 Task: Research Airbnb accommodation in Vereshchagino, Russia from 6th December, 2023 to 10th December, 2023 for 1 adult. Place can be private room with 1  bedroom having 1 bed and 1 bathroom. Property type can be hotel.
Action: Mouse moved to (535, 131)
Screenshot: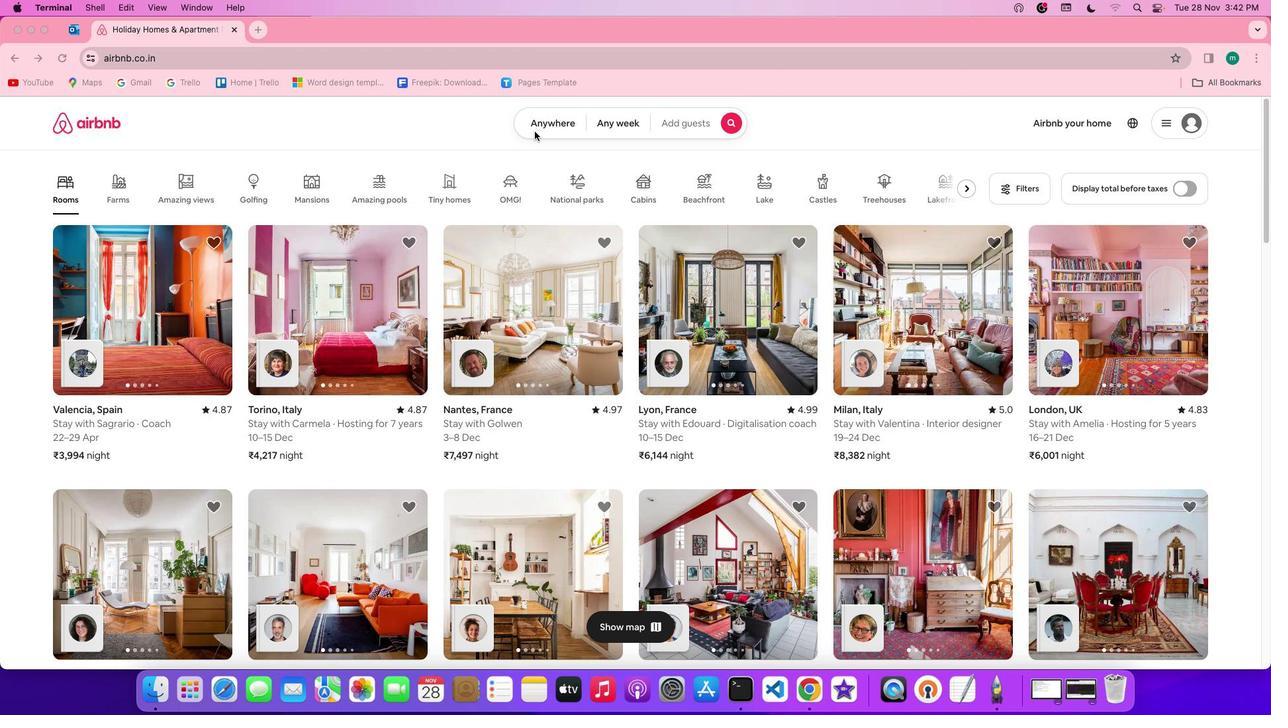 
Action: Mouse pressed left at (535, 131)
Screenshot: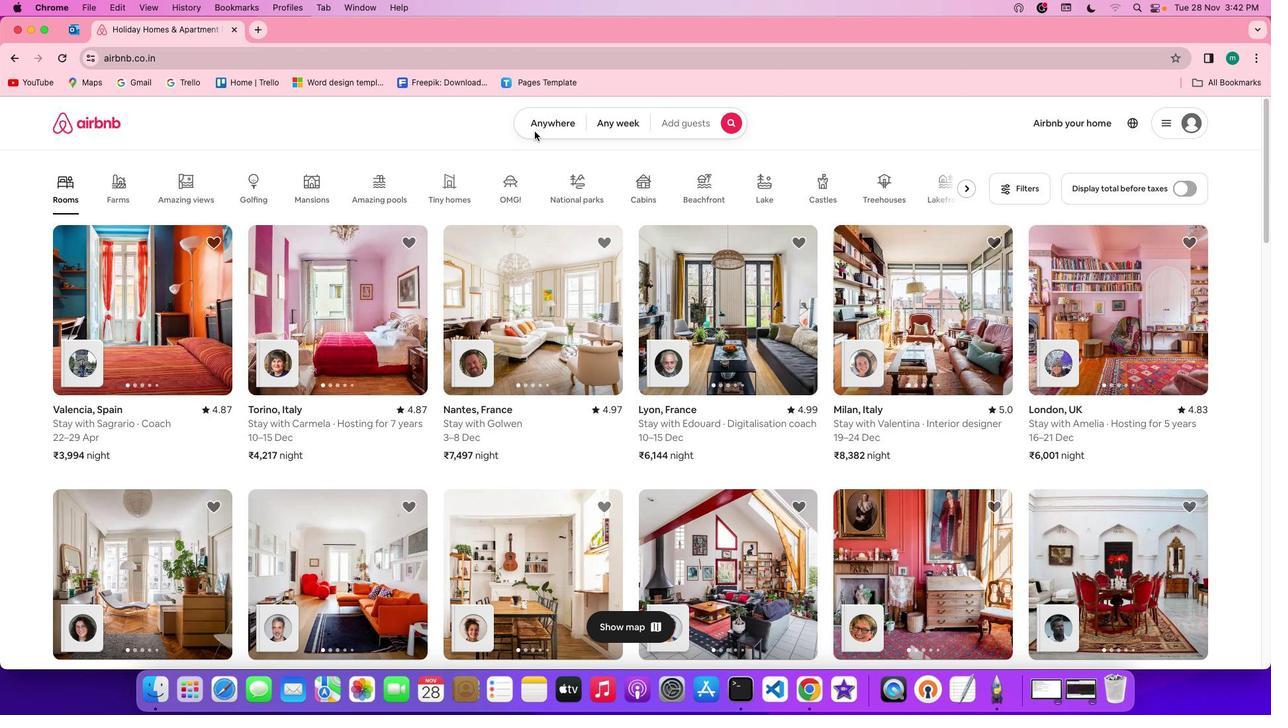 
Action: Mouse pressed left at (535, 131)
Screenshot: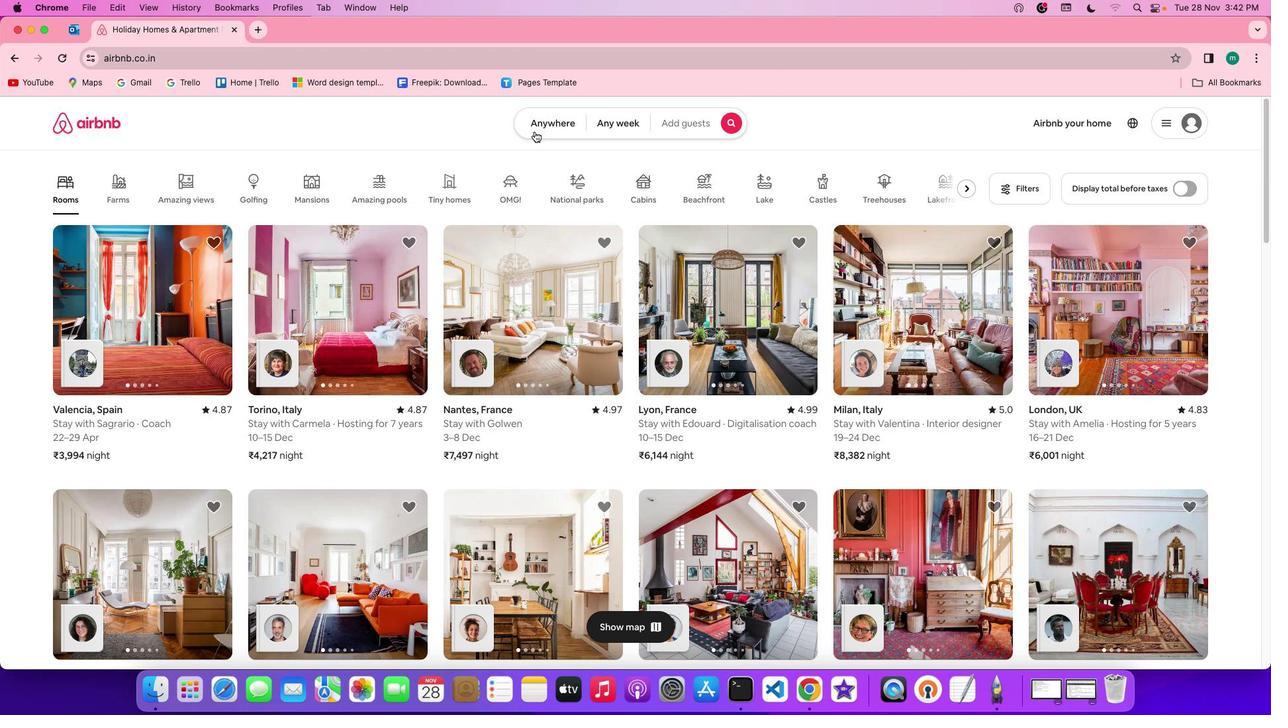 
Action: Mouse moved to (476, 182)
Screenshot: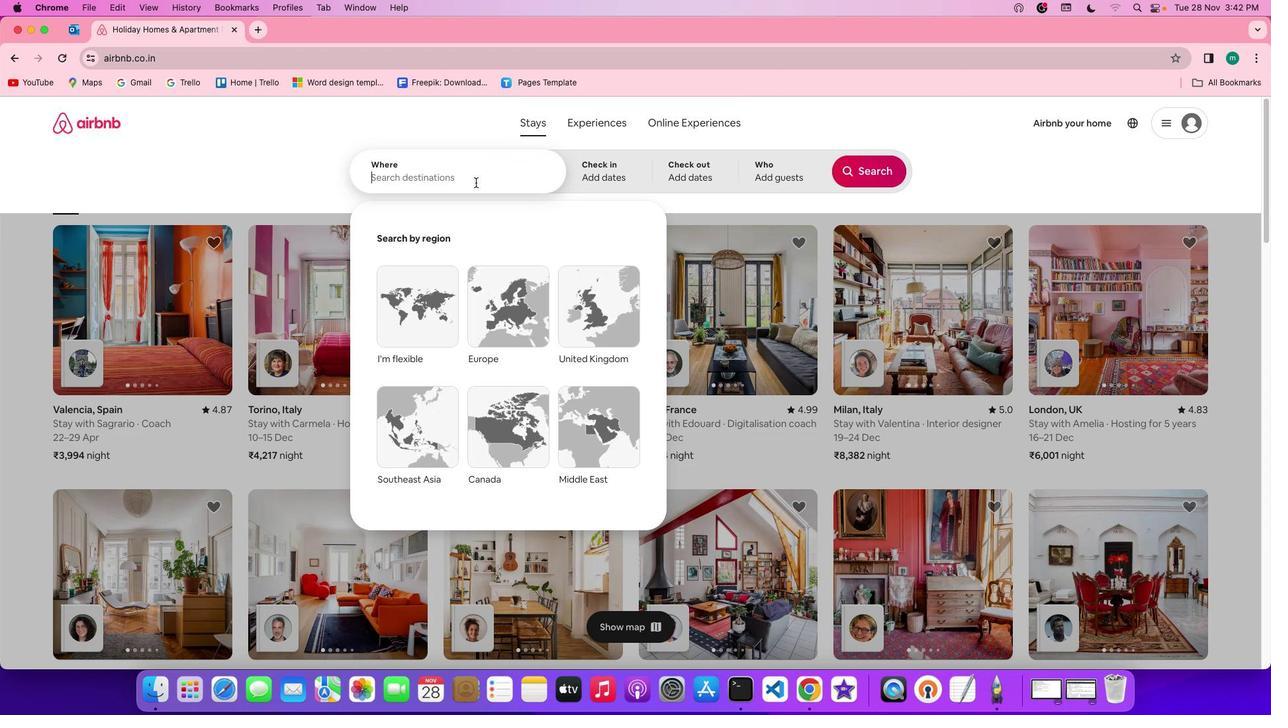 
Action: Mouse pressed left at (476, 182)
Screenshot: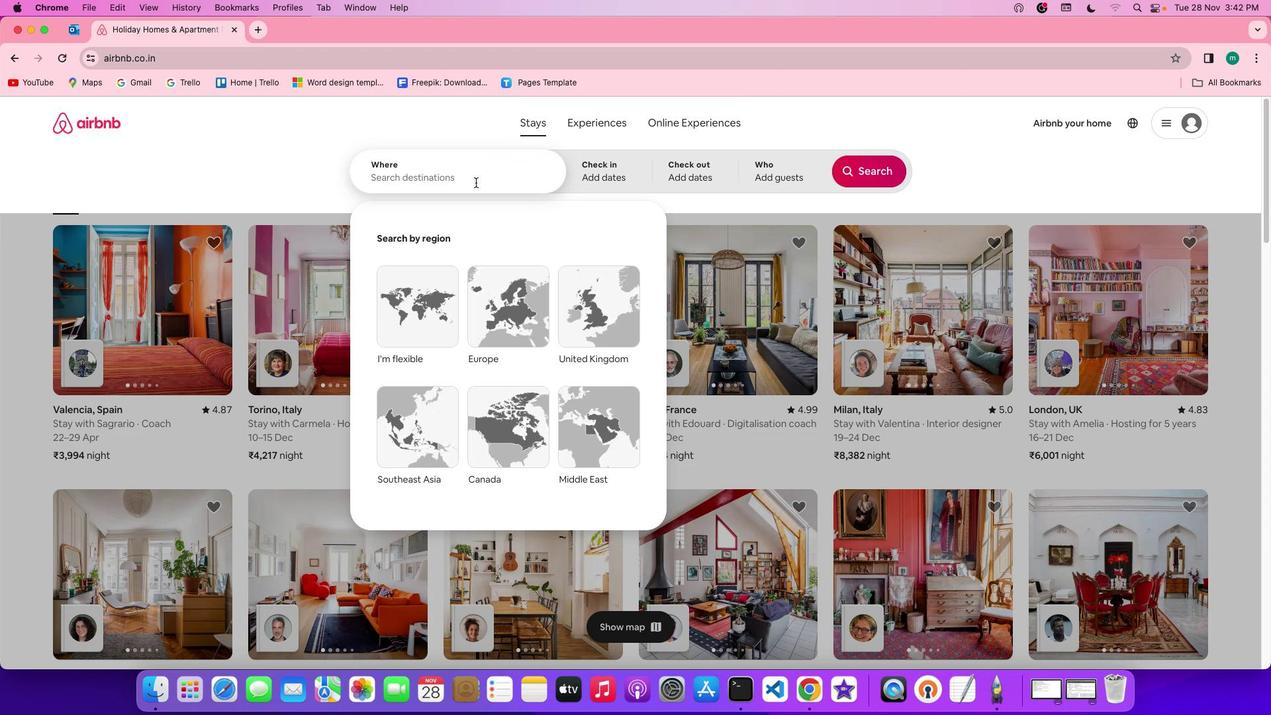 
Action: Key pressed Key.shift'V''e''r''e''s''h''c''h''a''g''i''n''o'','Key.spaceKey.shift'r''u''s''s''i''a'
Screenshot: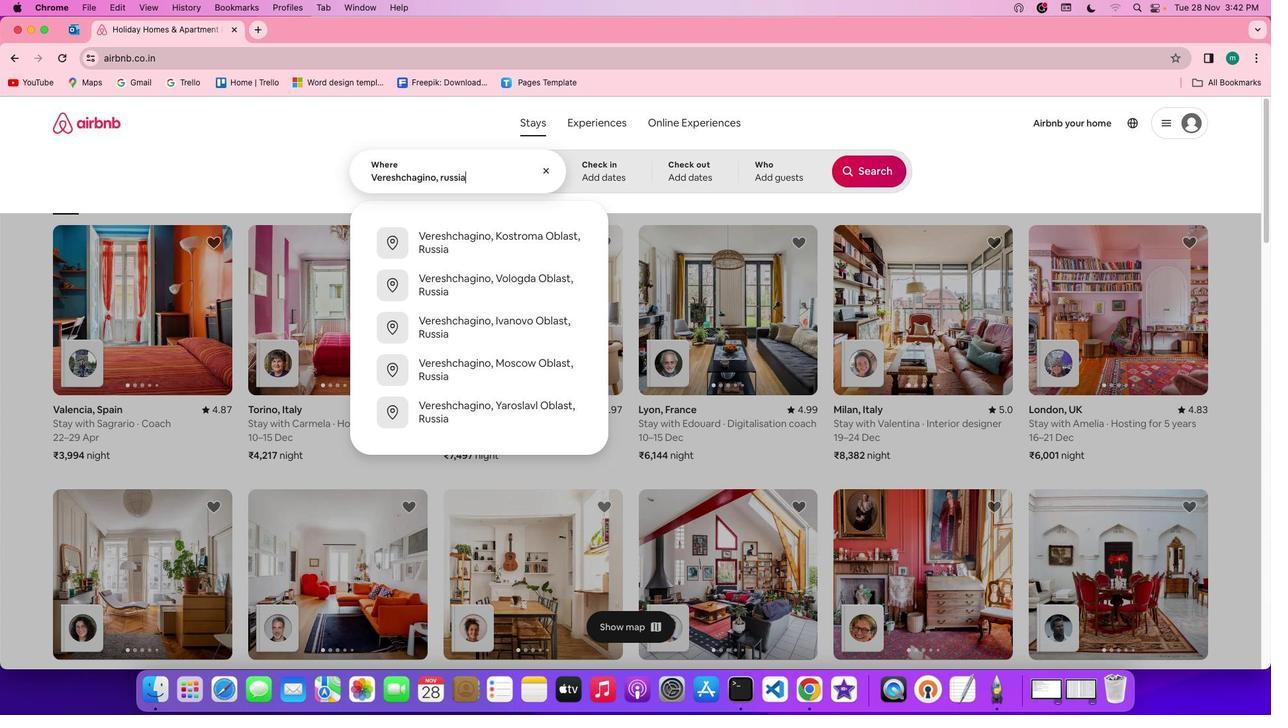 
Action: Mouse moved to (599, 170)
Screenshot: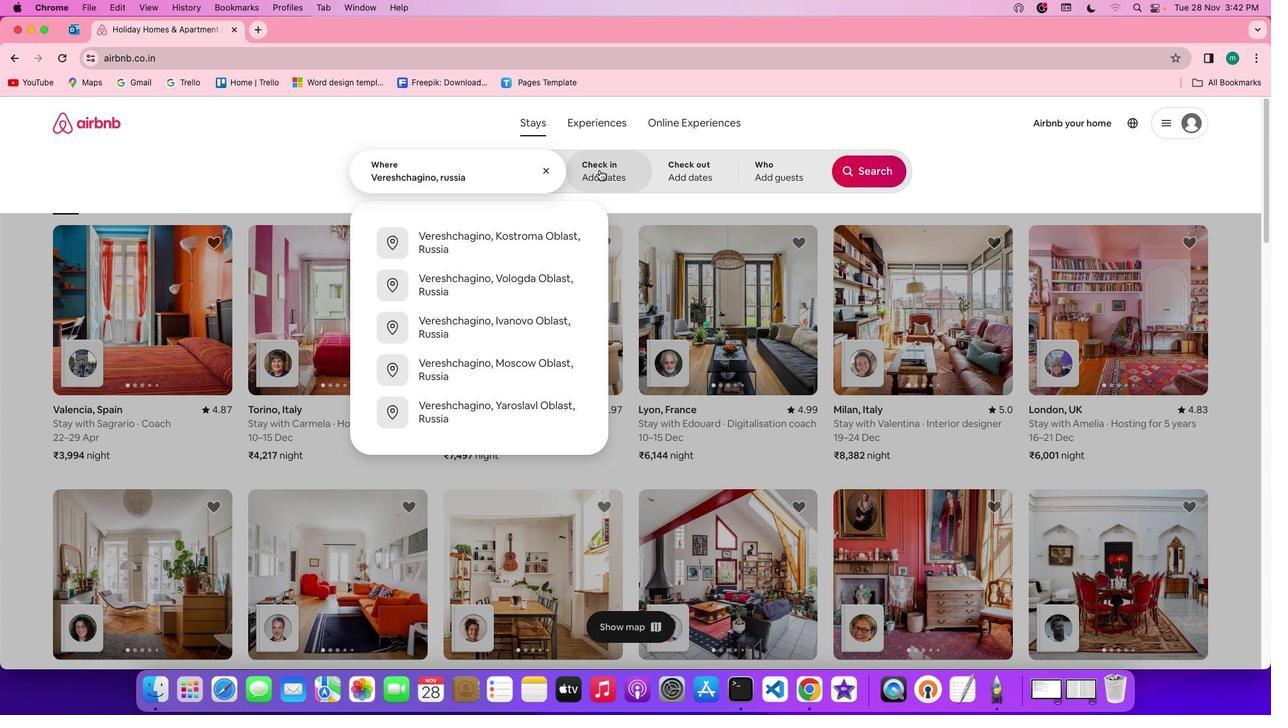 
Action: Mouse pressed left at (599, 170)
Screenshot: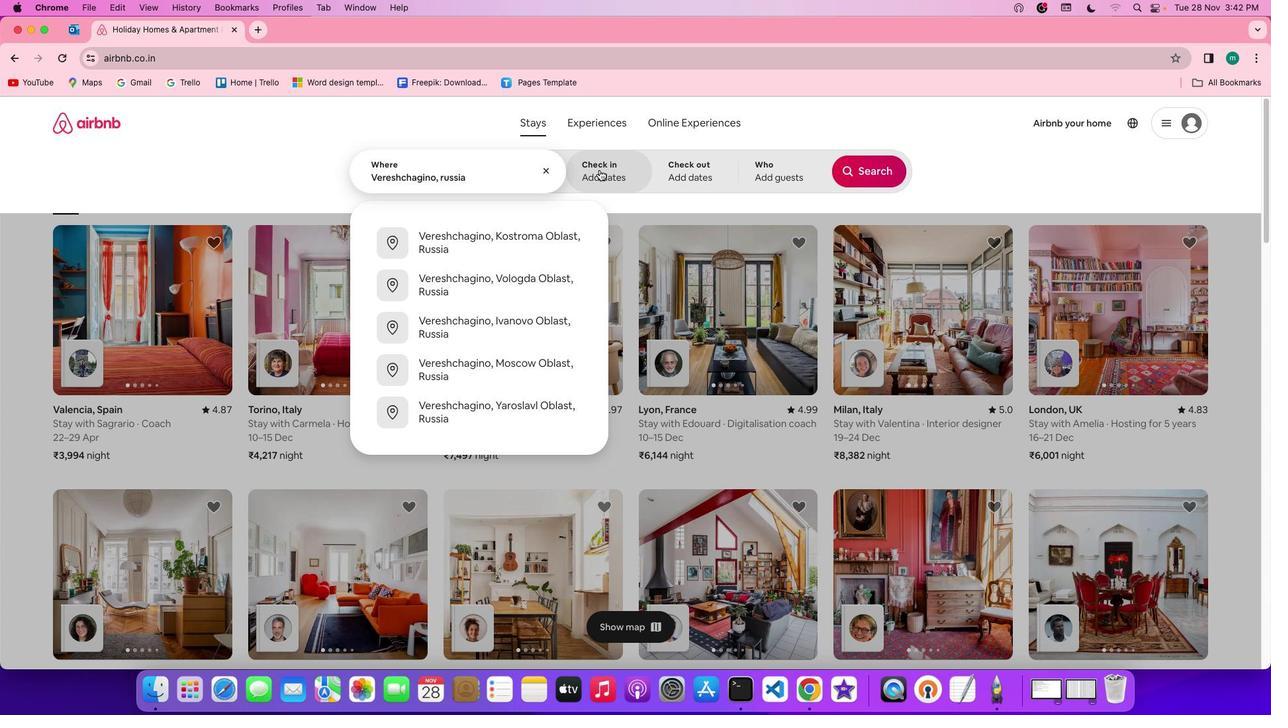 
Action: Mouse moved to (752, 379)
Screenshot: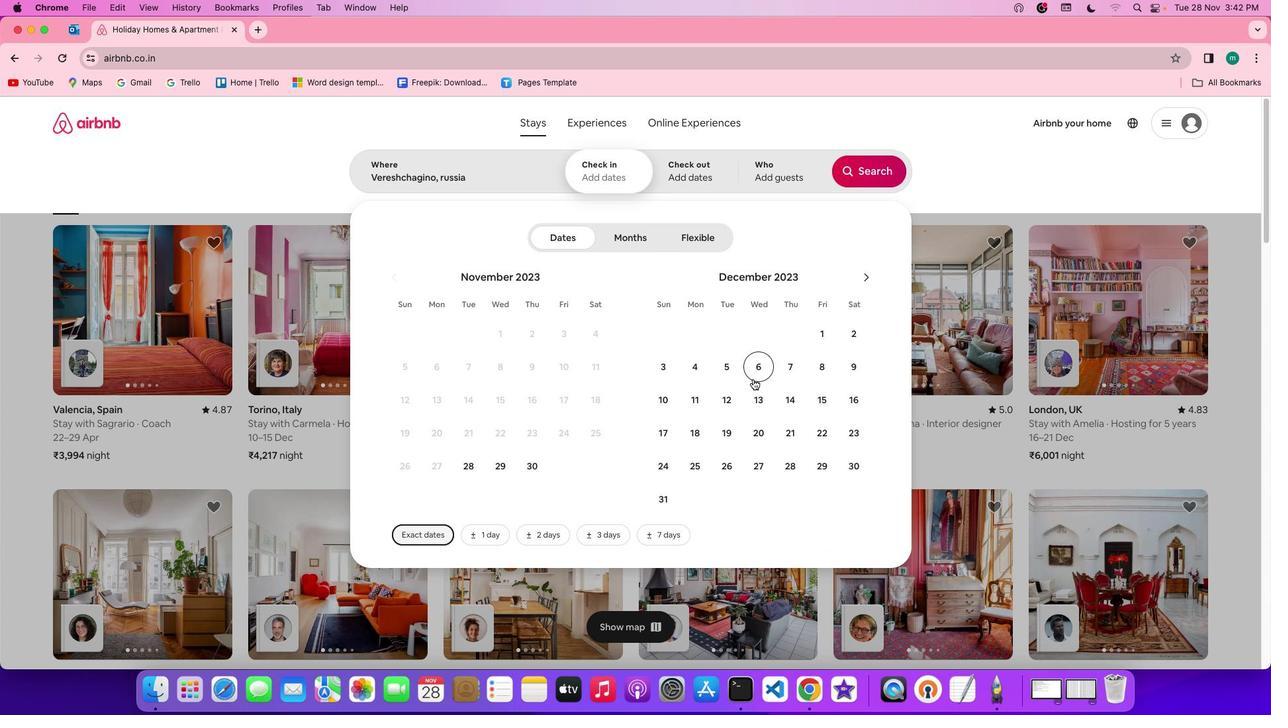 
Action: Mouse pressed left at (752, 379)
Screenshot: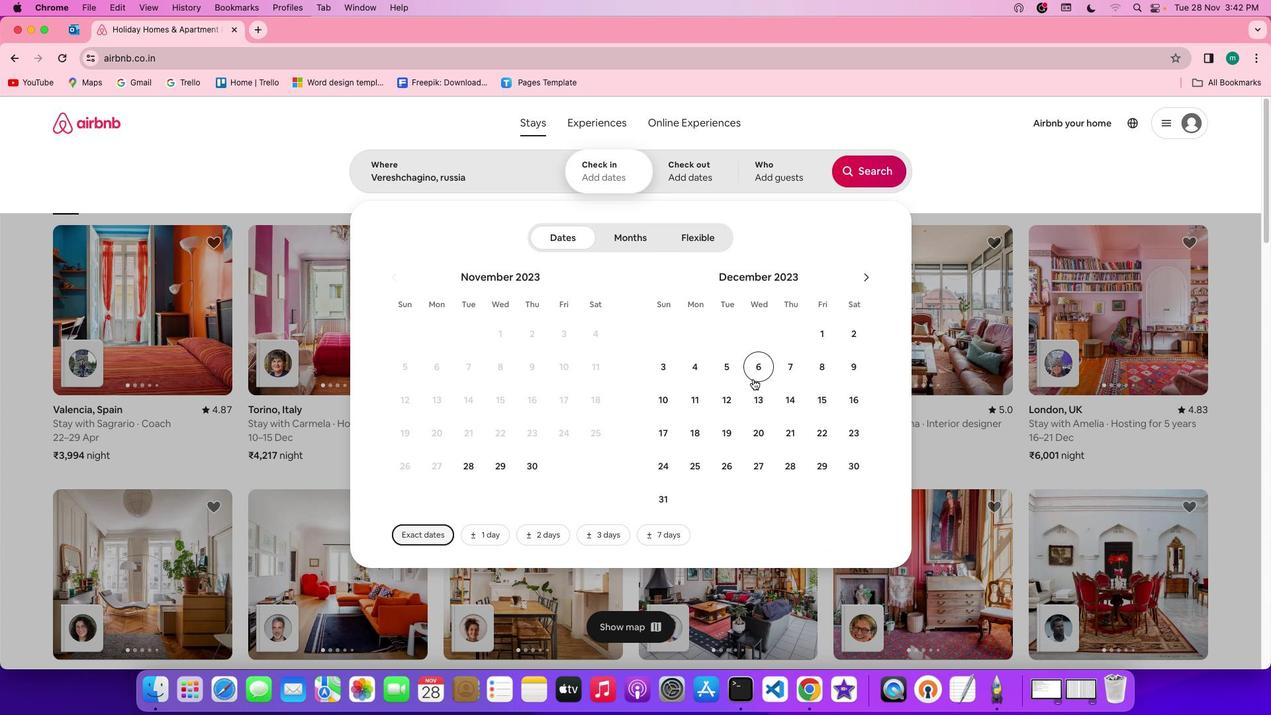 
Action: Mouse moved to (664, 405)
Screenshot: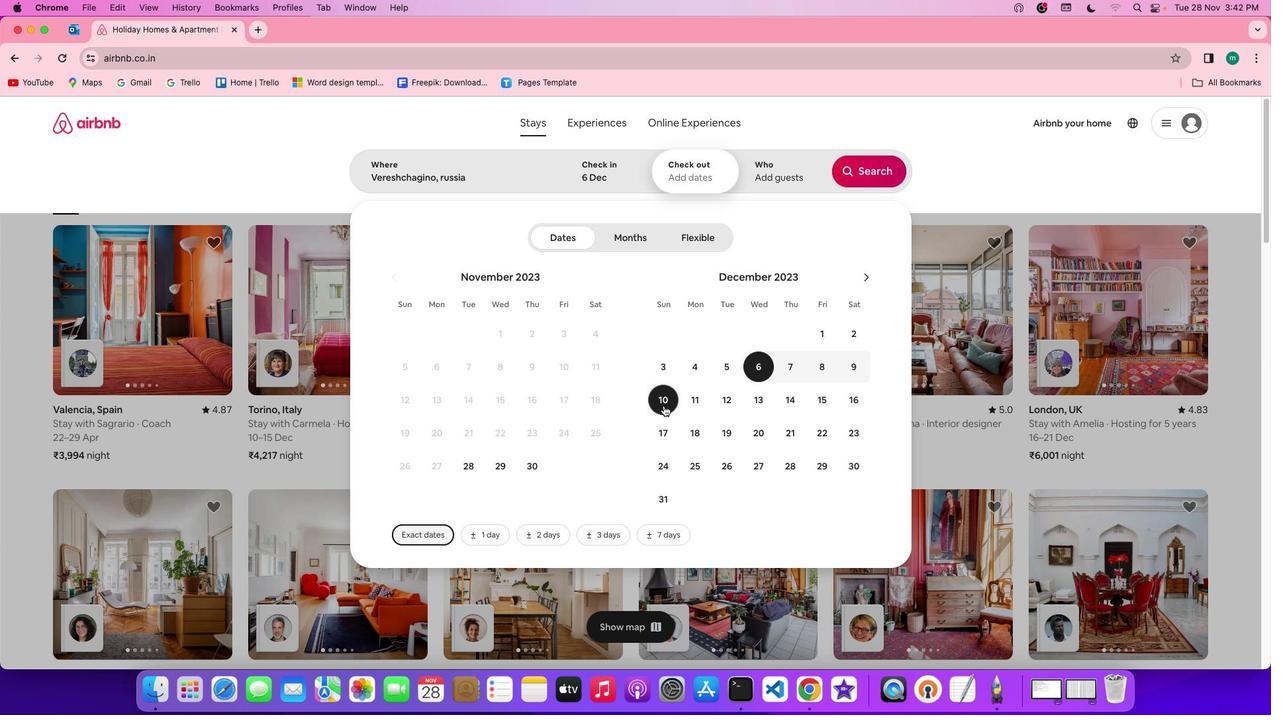 
Action: Mouse pressed left at (664, 405)
Screenshot: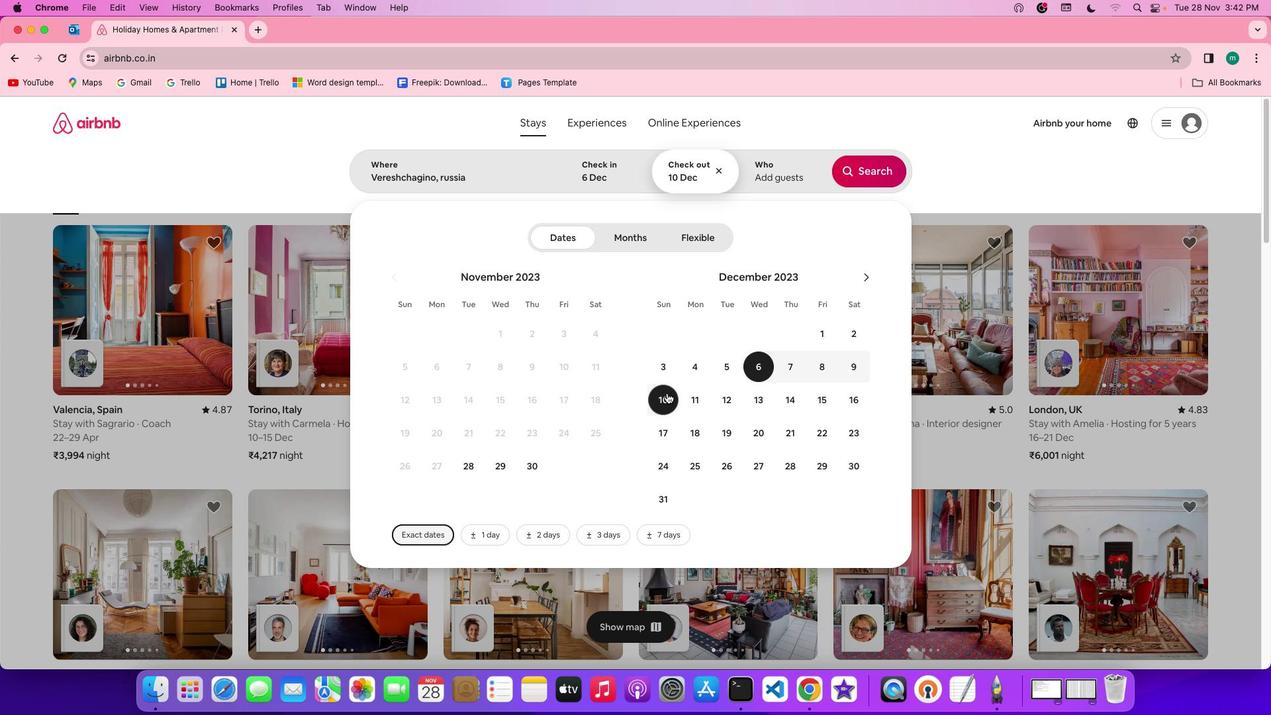 
Action: Mouse moved to (783, 164)
Screenshot: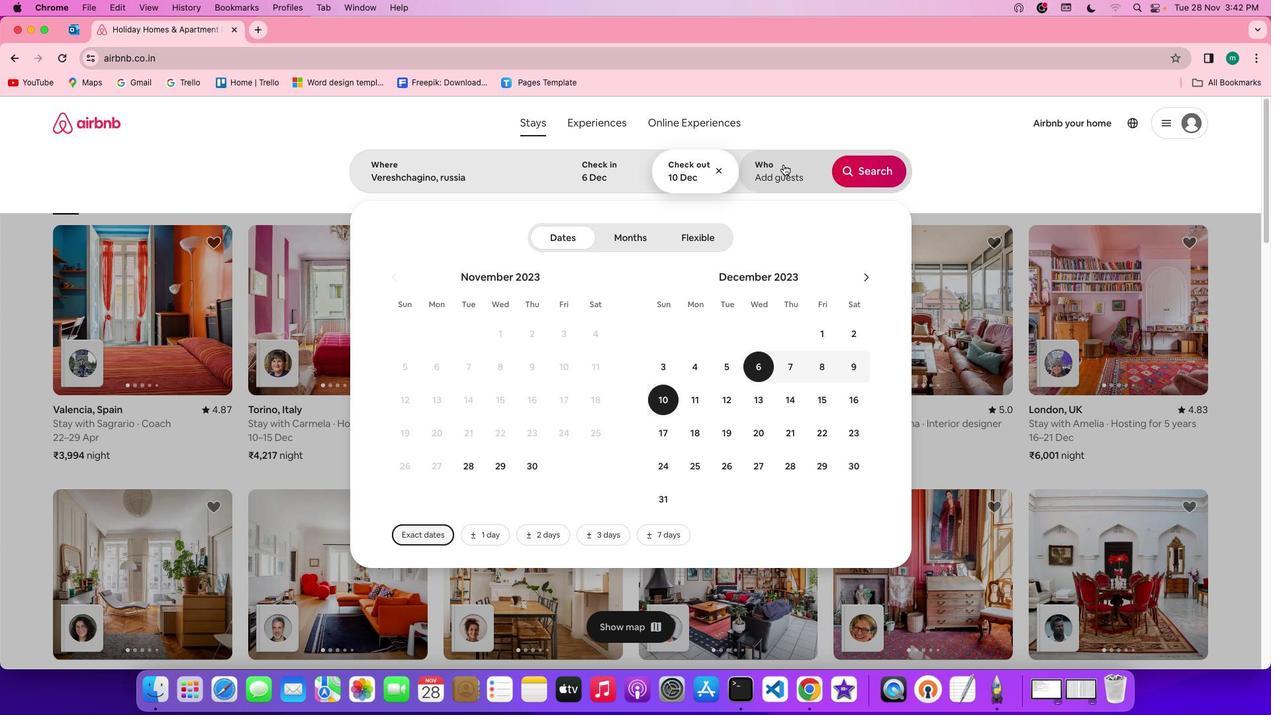 
Action: Mouse pressed left at (783, 164)
Screenshot: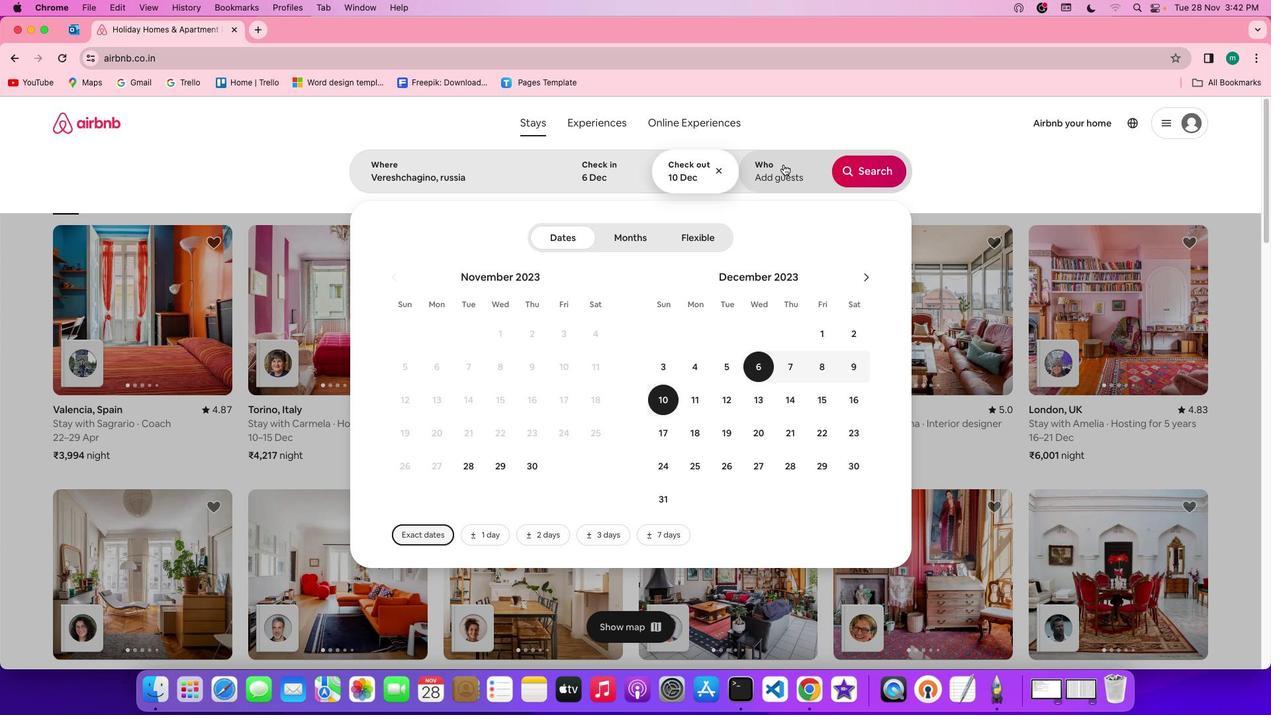 
Action: Mouse moved to (874, 235)
Screenshot: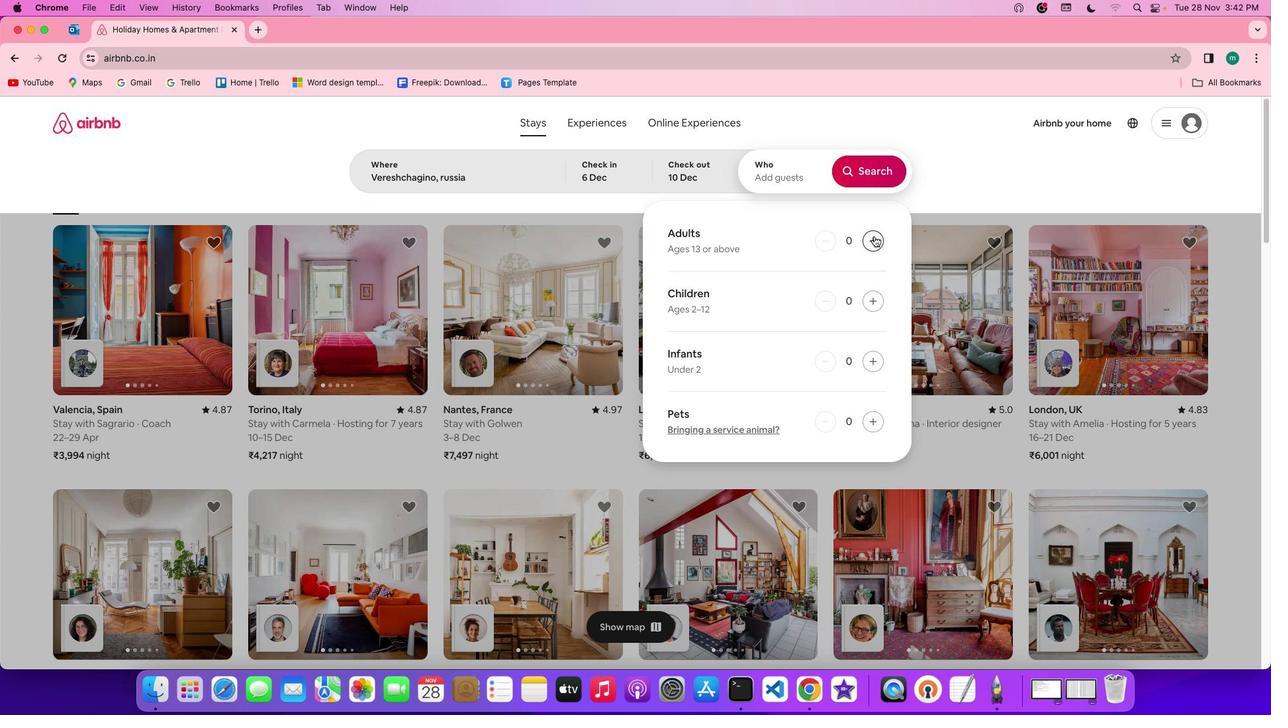 
Action: Mouse pressed left at (874, 235)
Screenshot: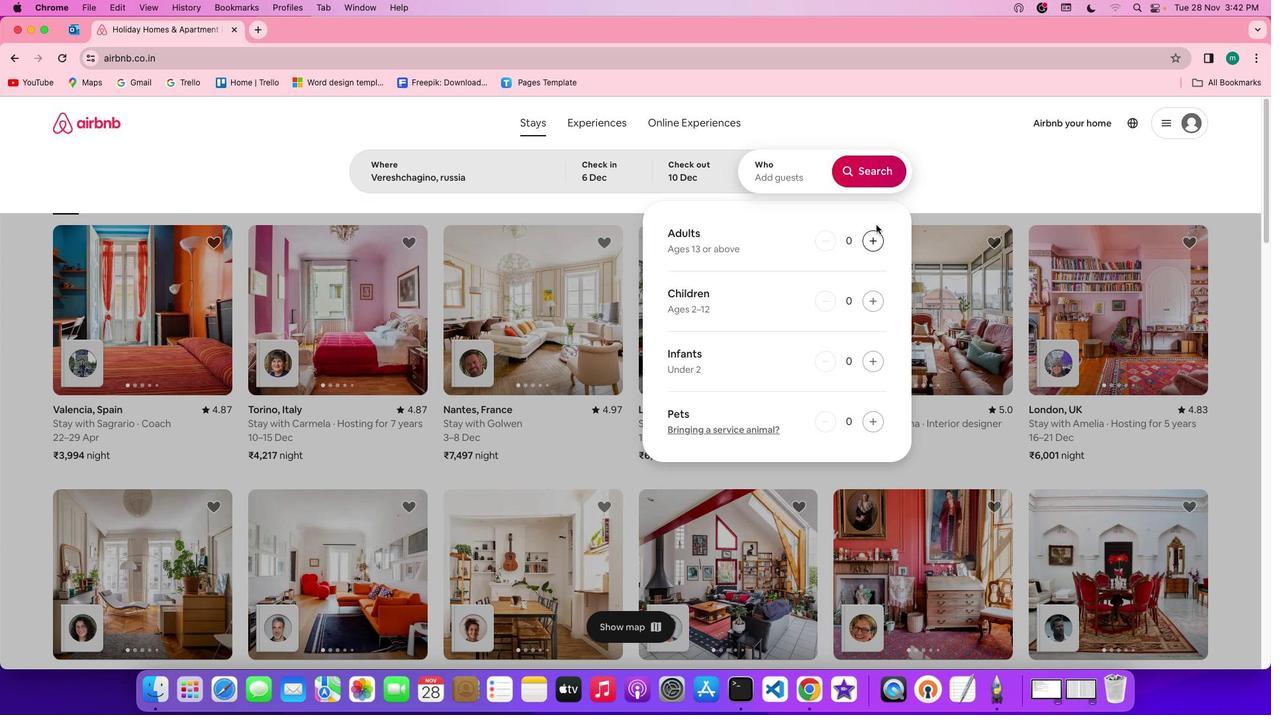 
Action: Mouse moved to (877, 168)
Screenshot: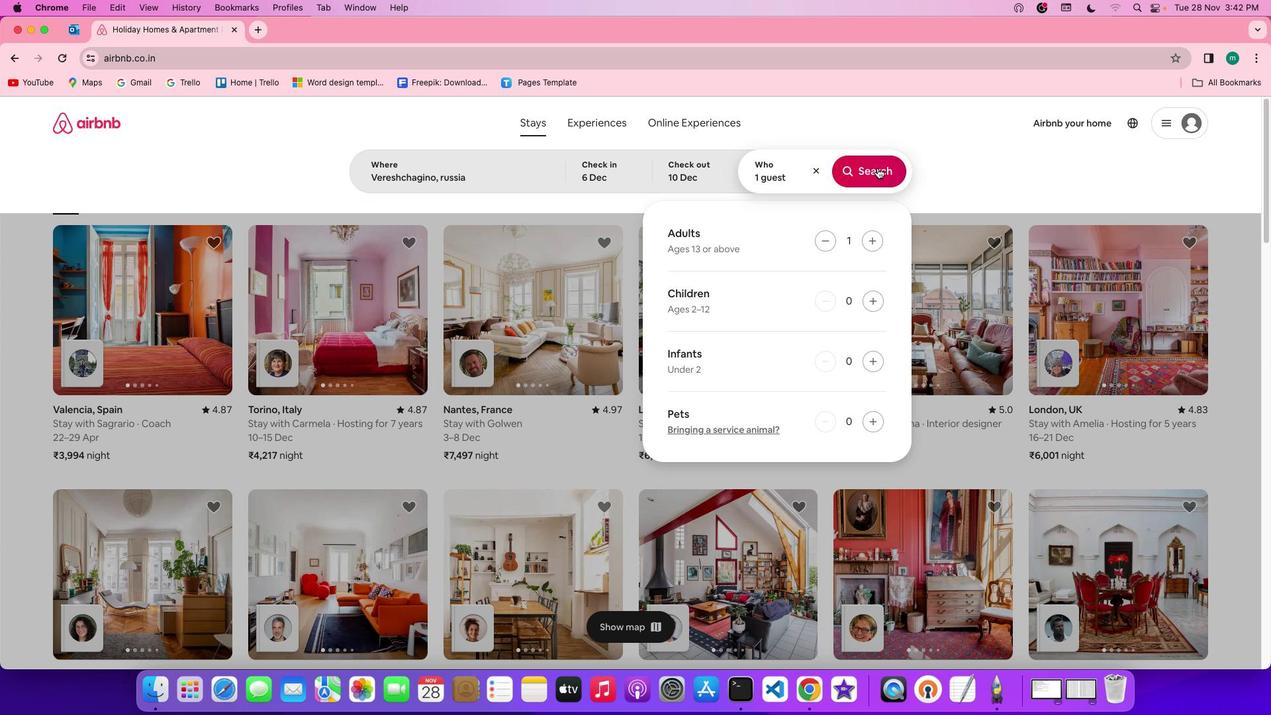 
Action: Mouse pressed left at (877, 168)
Screenshot: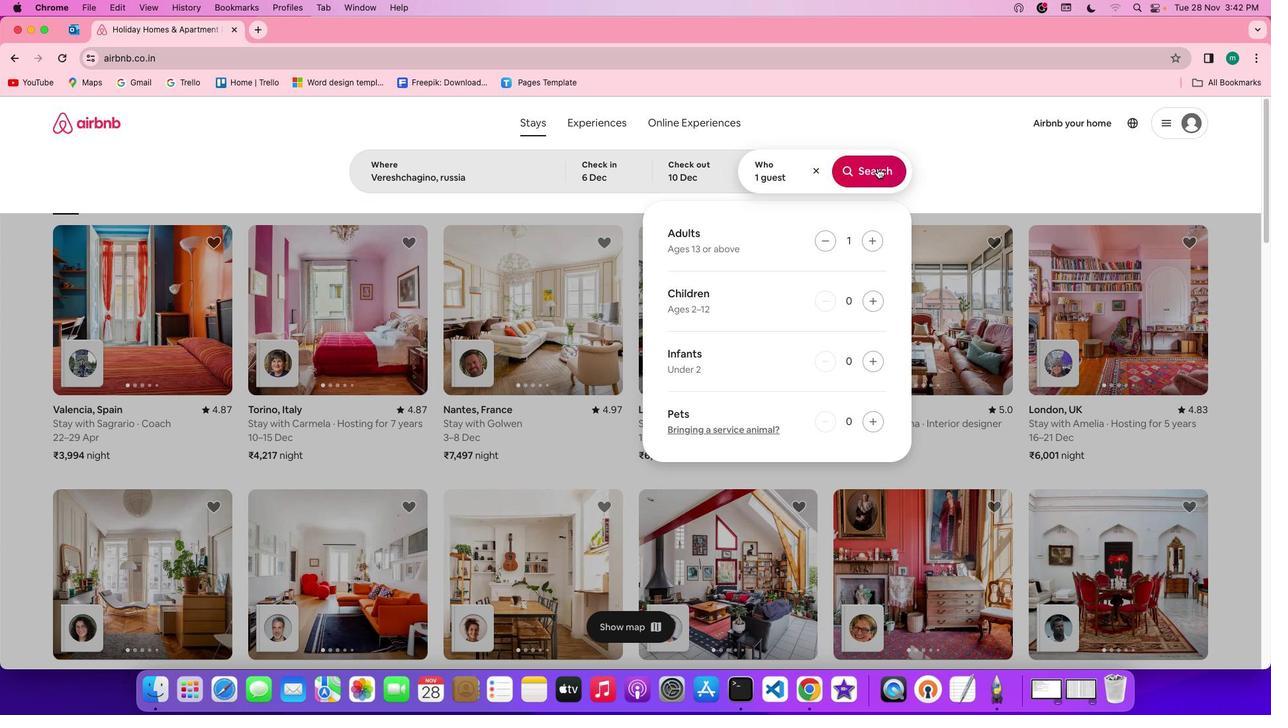 
Action: Mouse moved to (1045, 170)
Screenshot: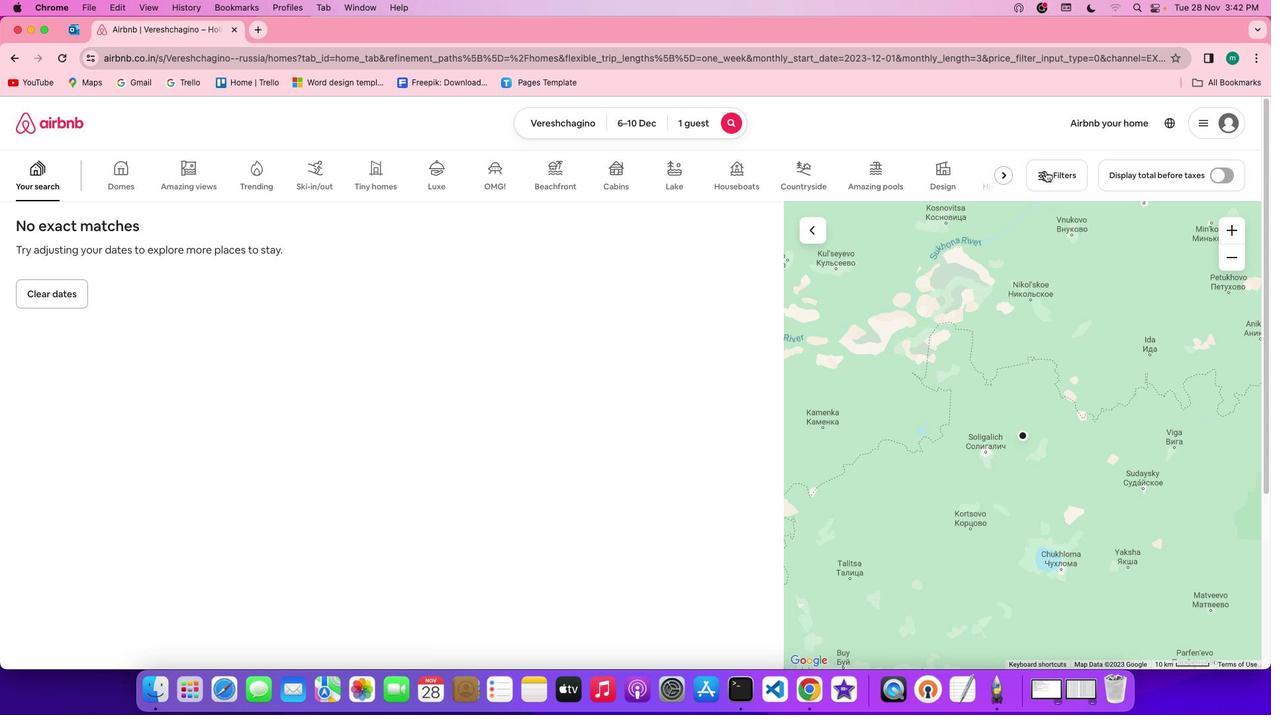 
Action: Mouse pressed left at (1045, 170)
Screenshot: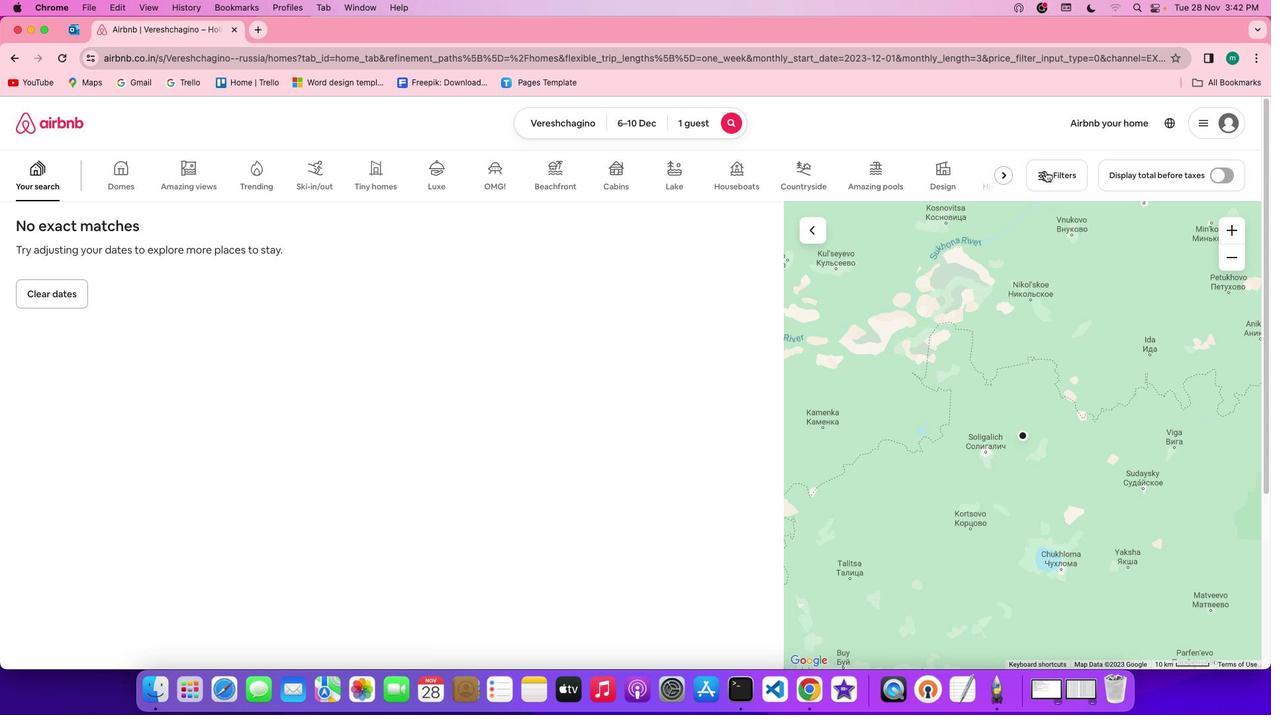 
Action: Mouse moved to (609, 411)
Screenshot: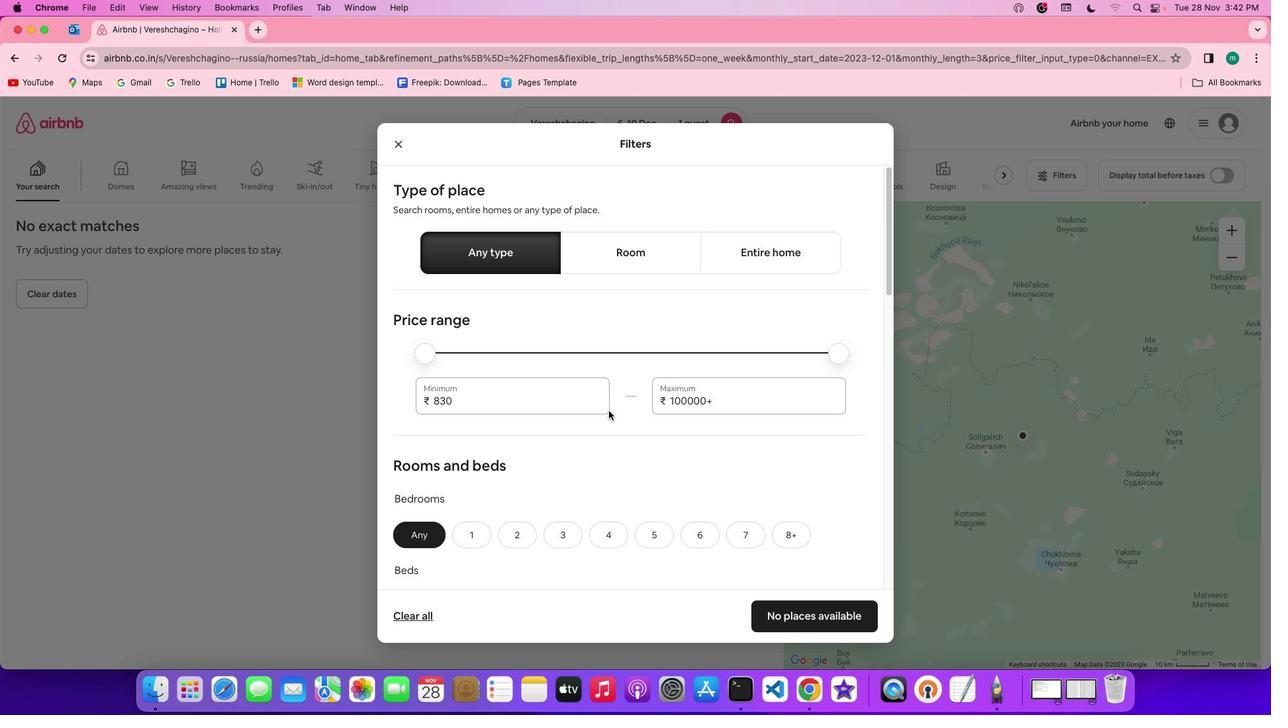 
Action: Mouse scrolled (609, 411) with delta (0, 0)
Screenshot: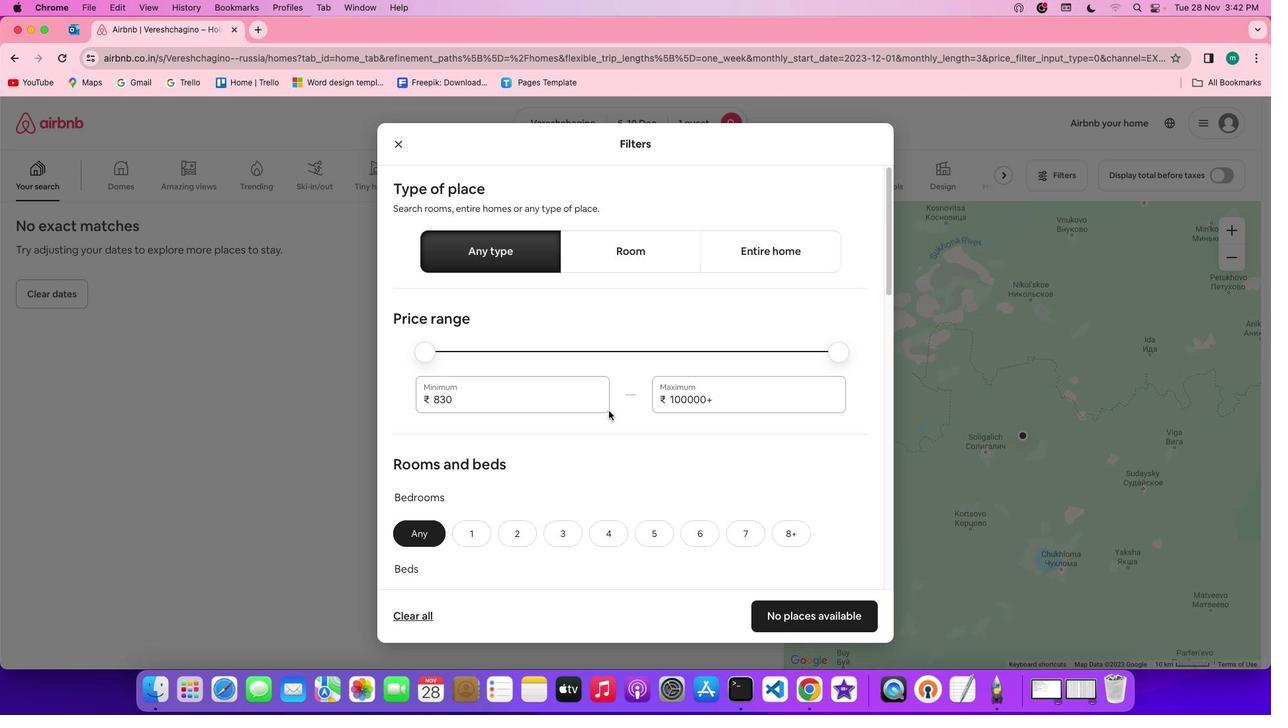 
Action: Mouse scrolled (609, 411) with delta (0, 0)
Screenshot: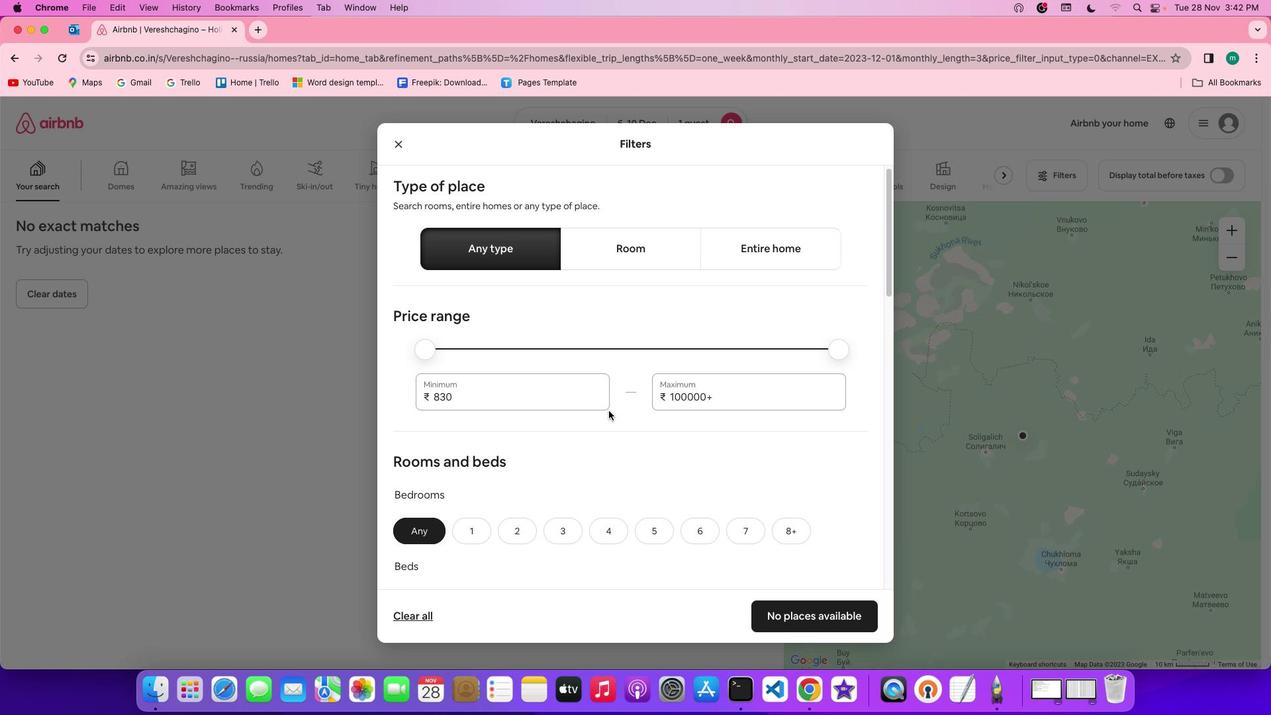
Action: Mouse scrolled (609, 411) with delta (0, 0)
Screenshot: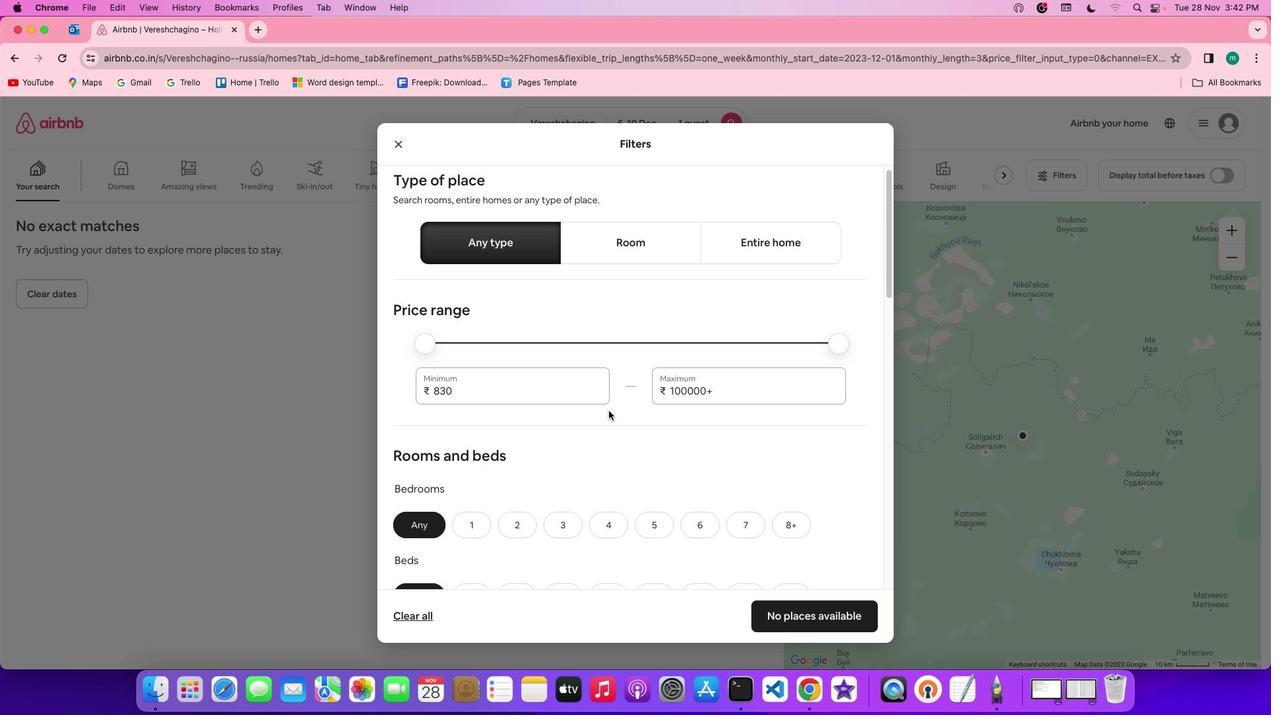 
Action: Mouse scrolled (609, 411) with delta (0, 0)
Screenshot: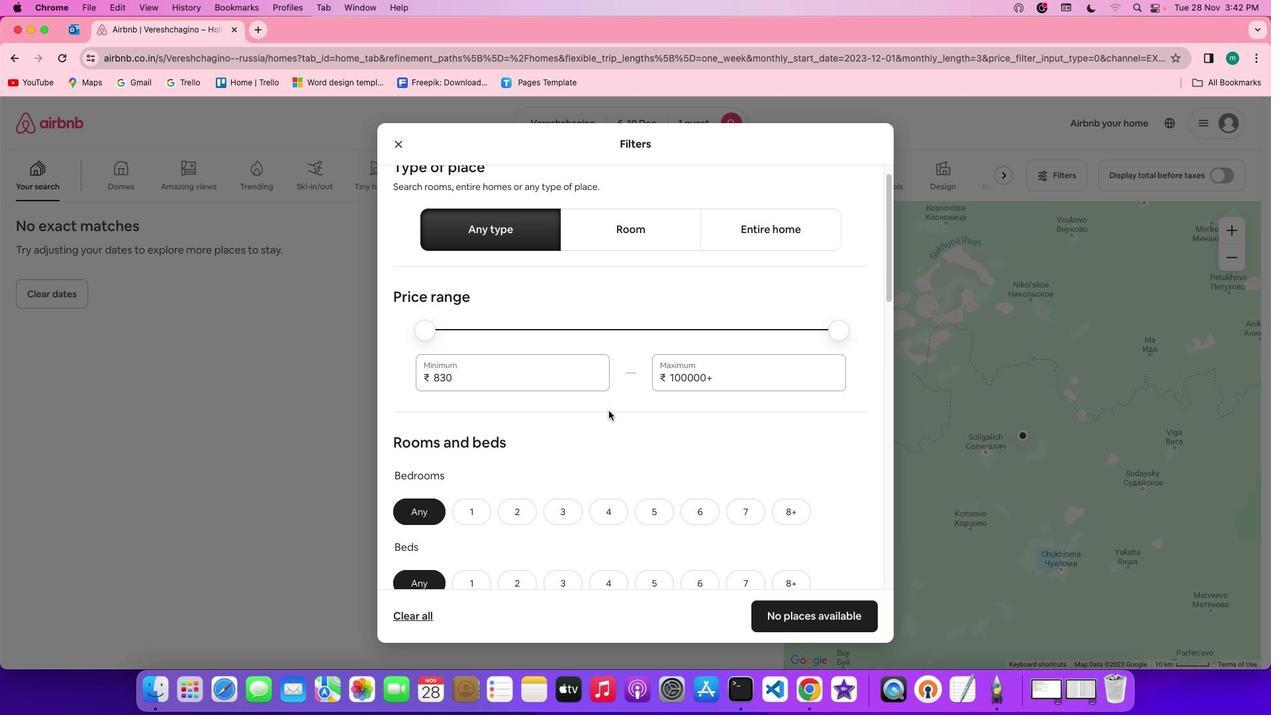 
Action: Mouse scrolled (609, 411) with delta (0, 0)
Screenshot: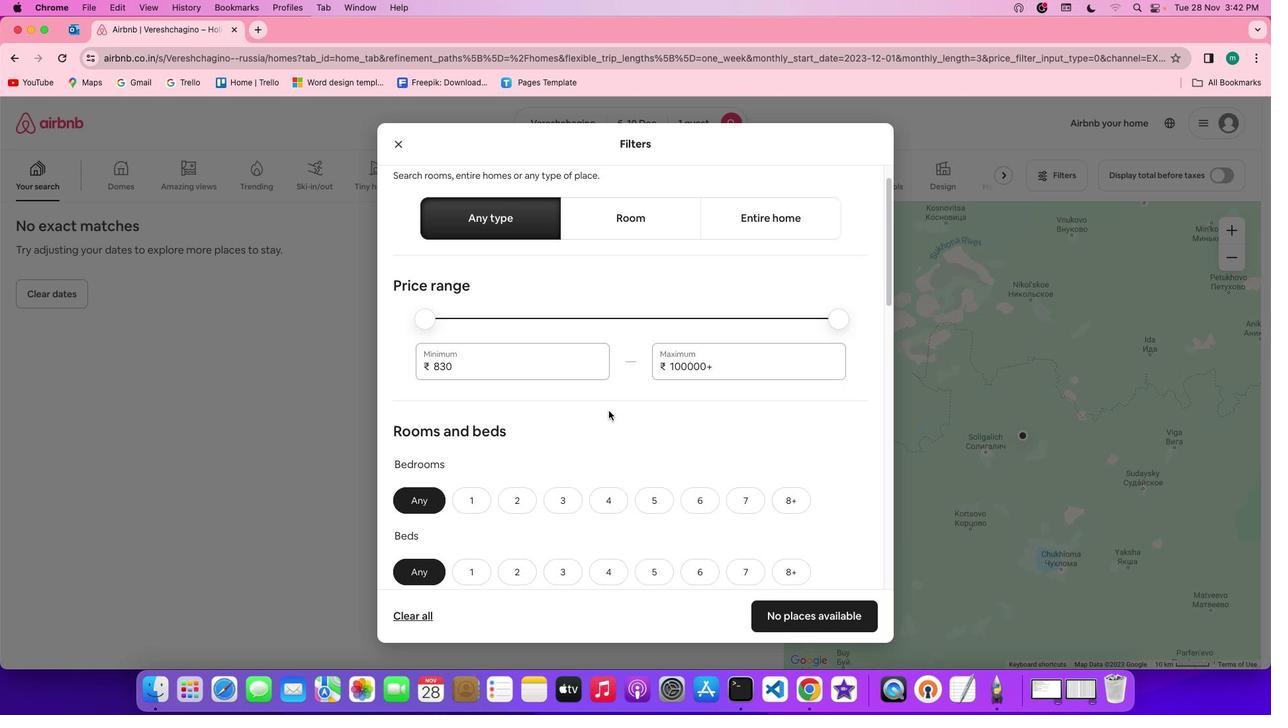 
Action: Mouse scrolled (609, 411) with delta (0, 0)
Screenshot: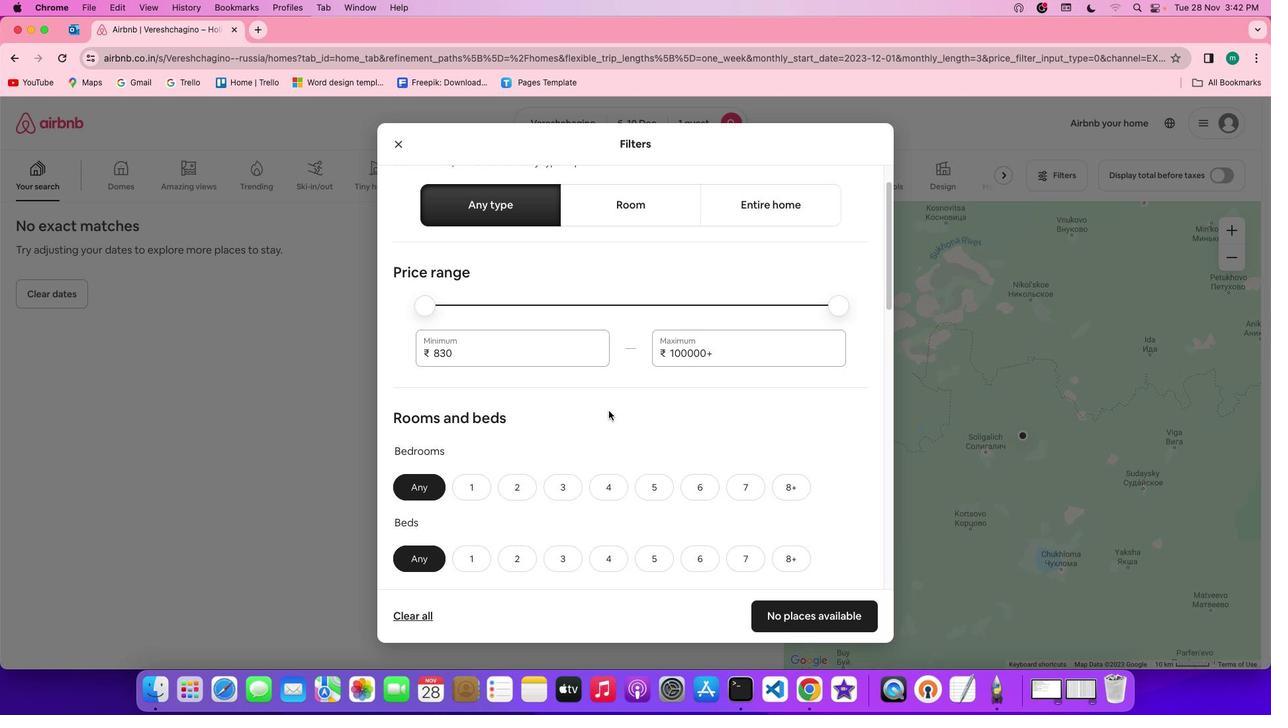 
Action: Mouse scrolled (609, 411) with delta (0, -1)
Screenshot: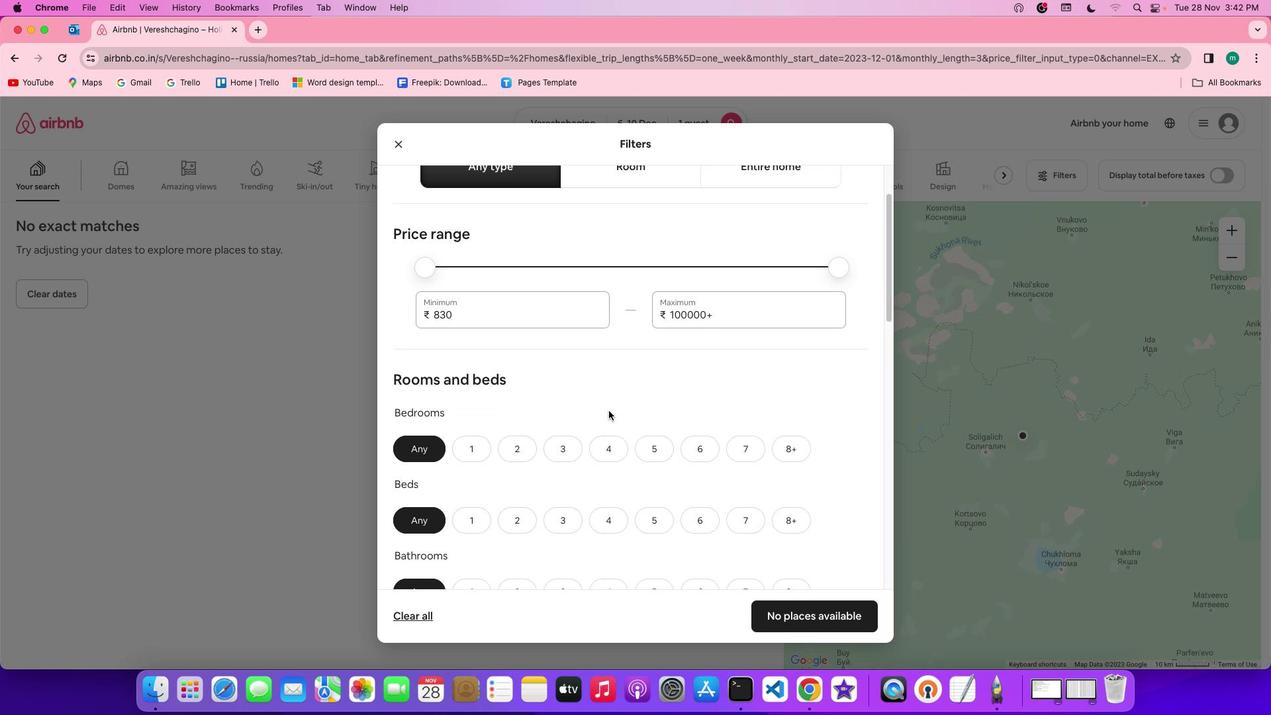 
Action: Mouse scrolled (609, 411) with delta (0, -1)
Screenshot: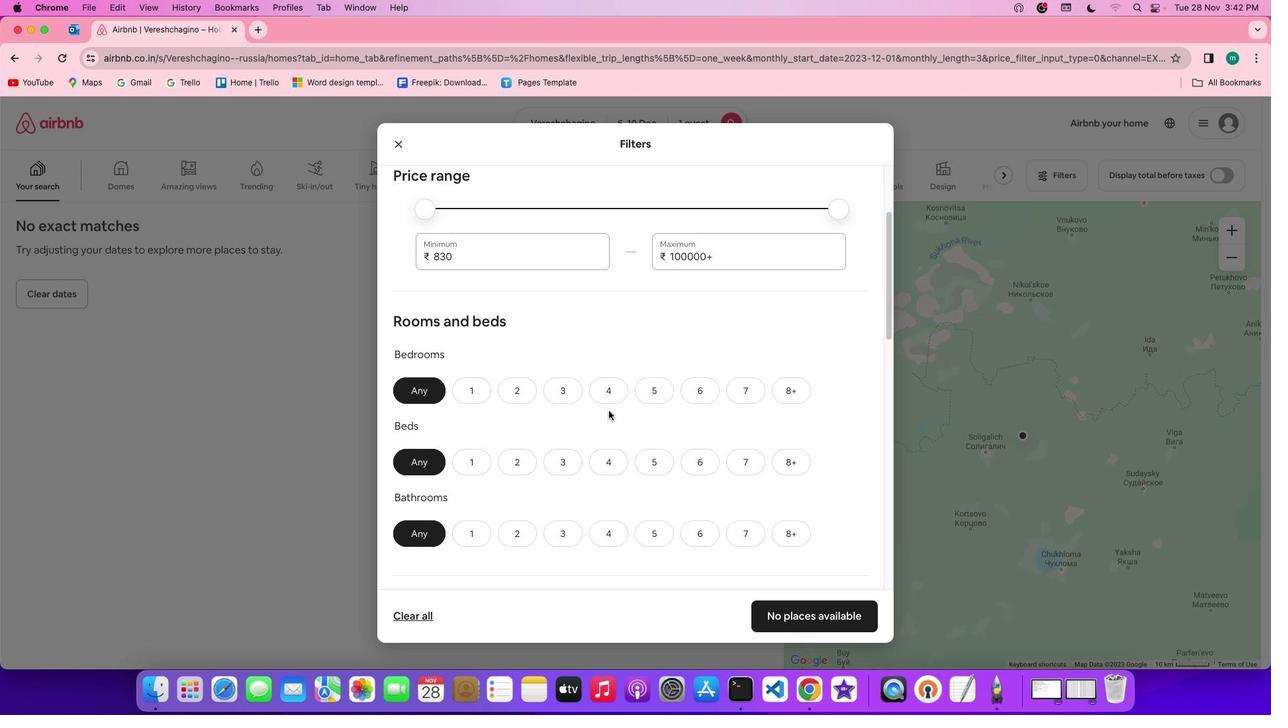 
Action: Mouse scrolled (609, 411) with delta (0, 0)
Screenshot: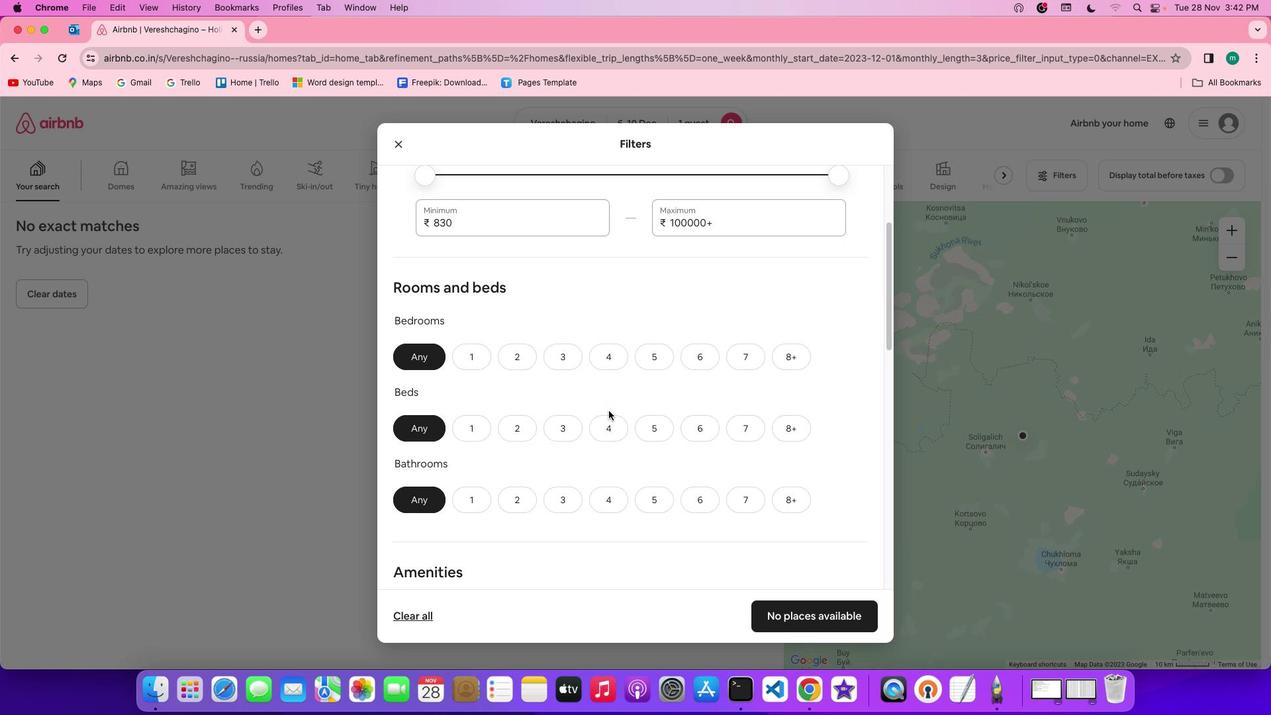 
Action: Mouse scrolled (609, 411) with delta (0, 0)
Screenshot: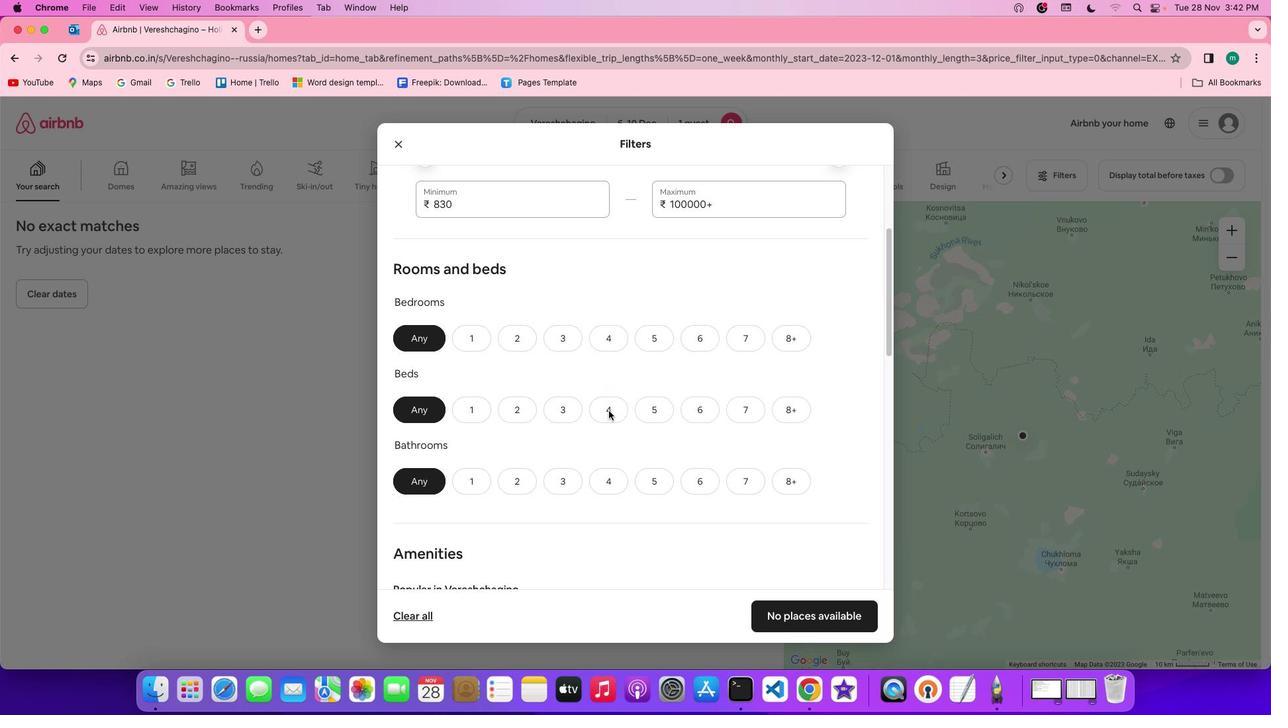 
Action: Mouse scrolled (609, 411) with delta (0, 0)
Screenshot: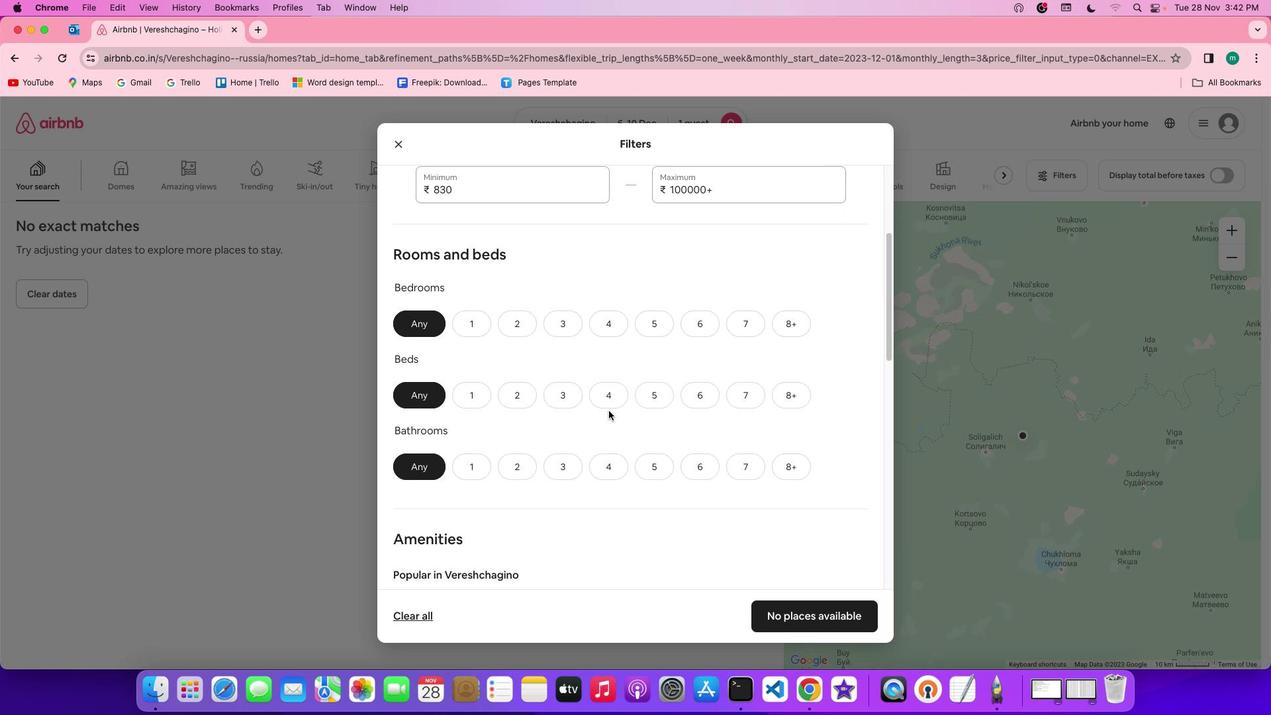
Action: Mouse scrolled (609, 411) with delta (0, 0)
Screenshot: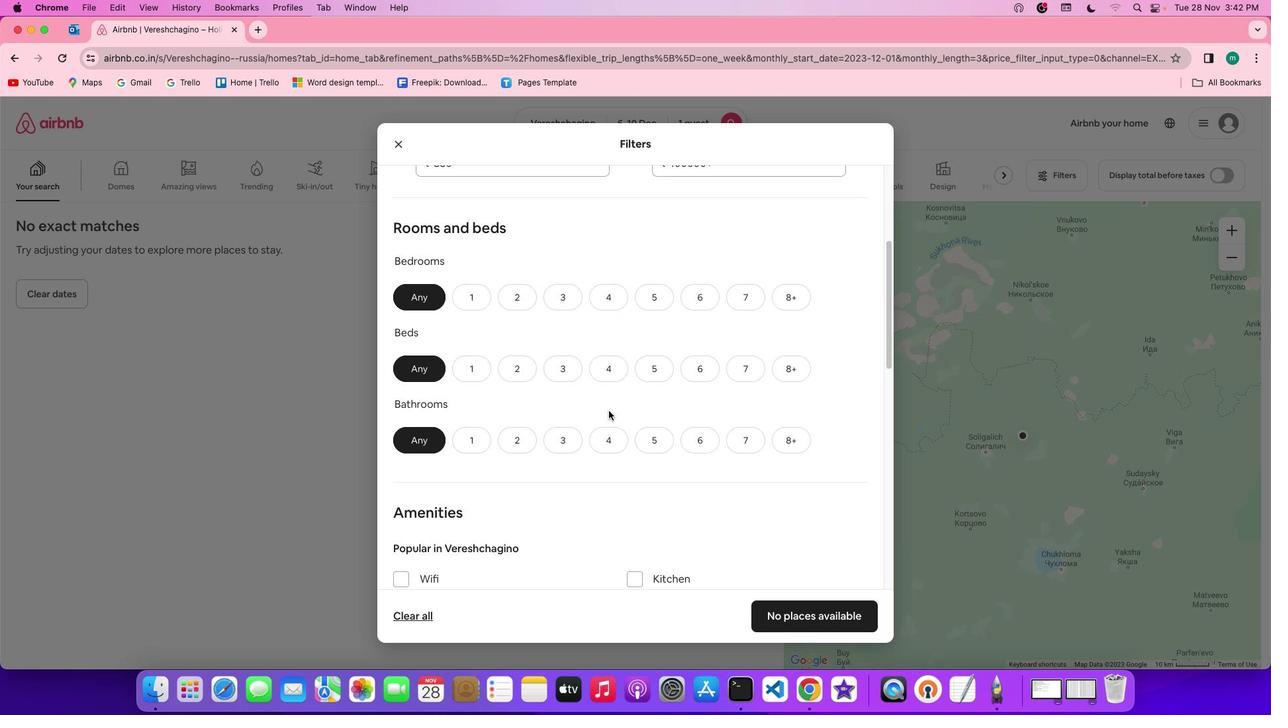 
Action: Mouse scrolled (609, 411) with delta (0, 0)
Screenshot: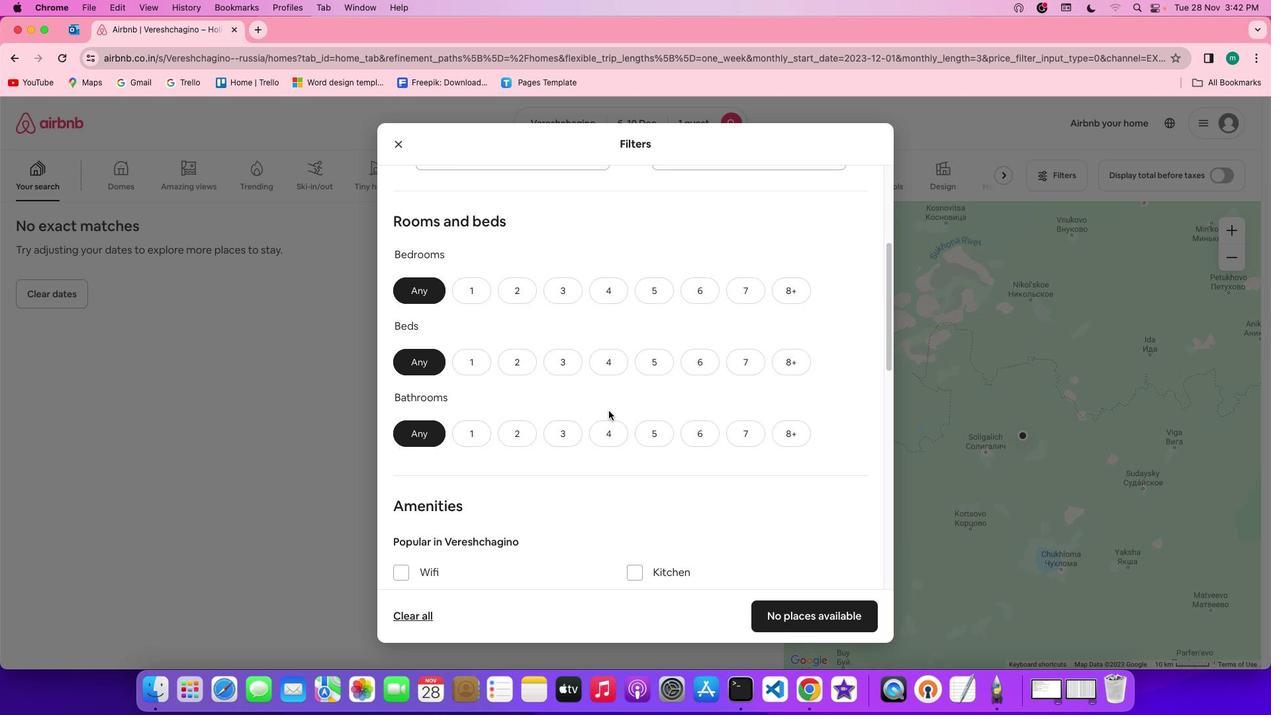 
Action: Mouse scrolled (609, 411) with delta (0, 0)
Screenshot: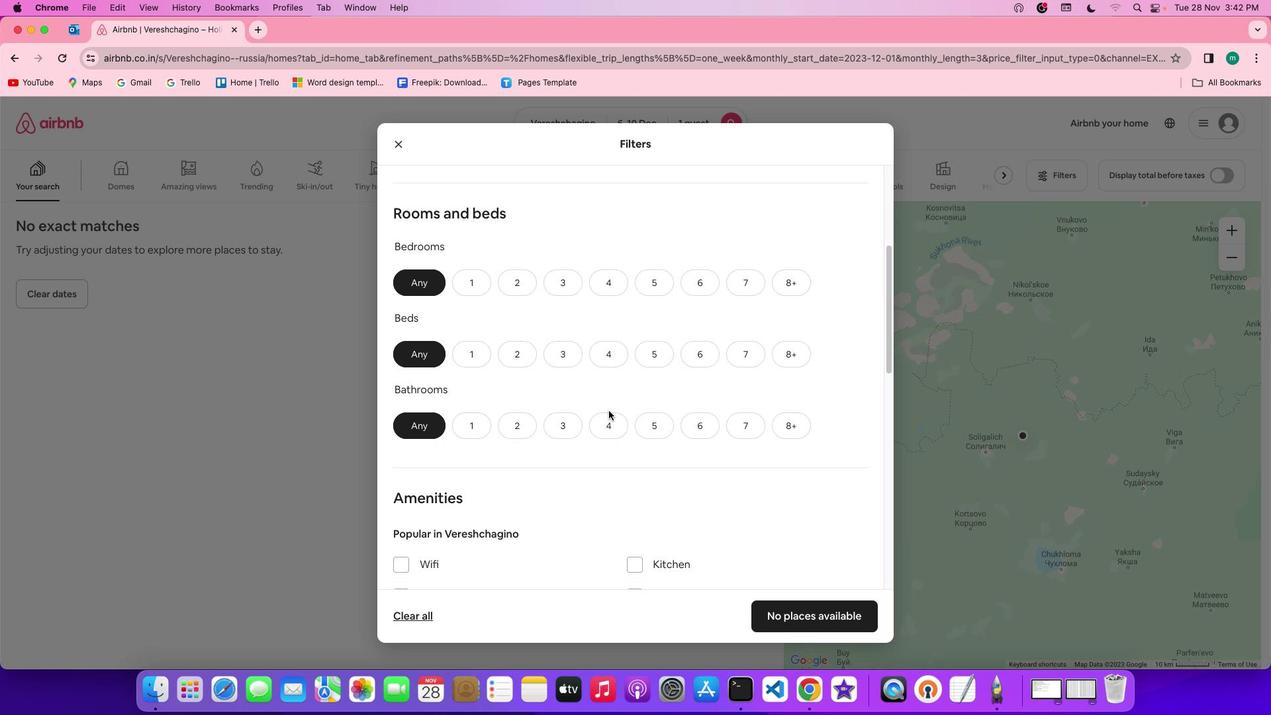 
Action: Mouse scrolled (609, 411) with delta (0, -1)
Screenshot: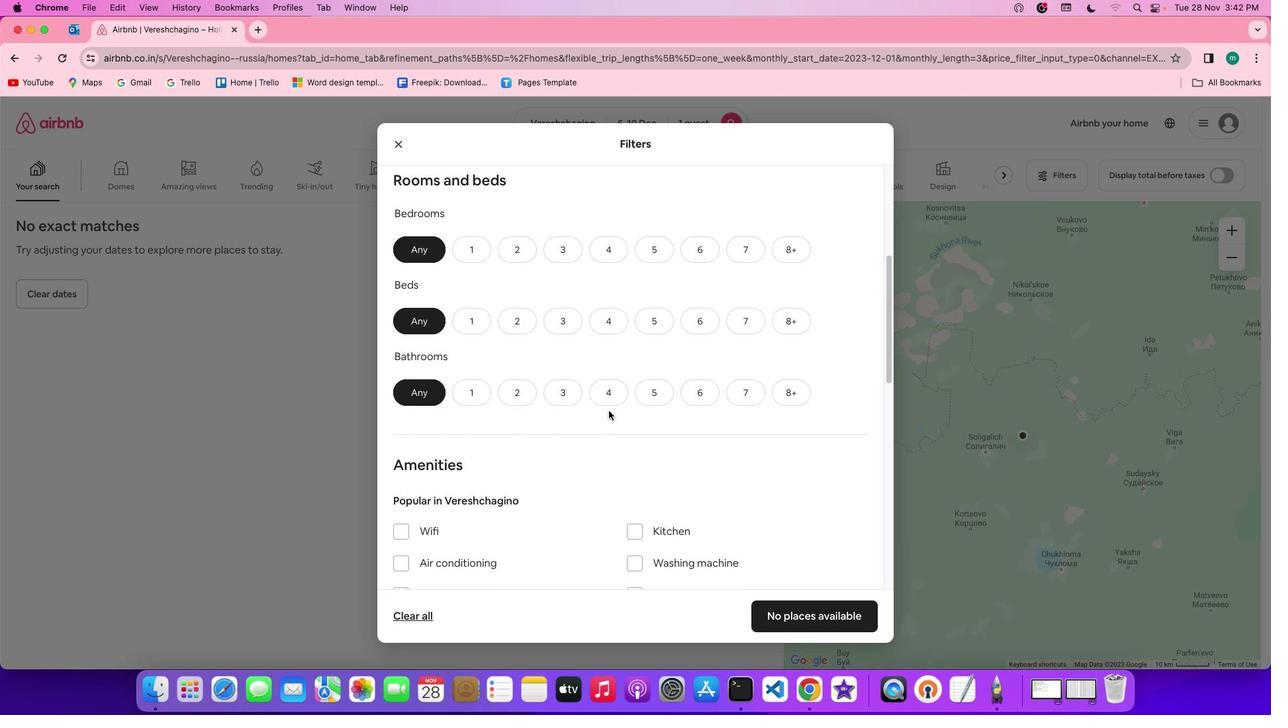 
Action: Mouse moved to (480, 218)
Screenshot: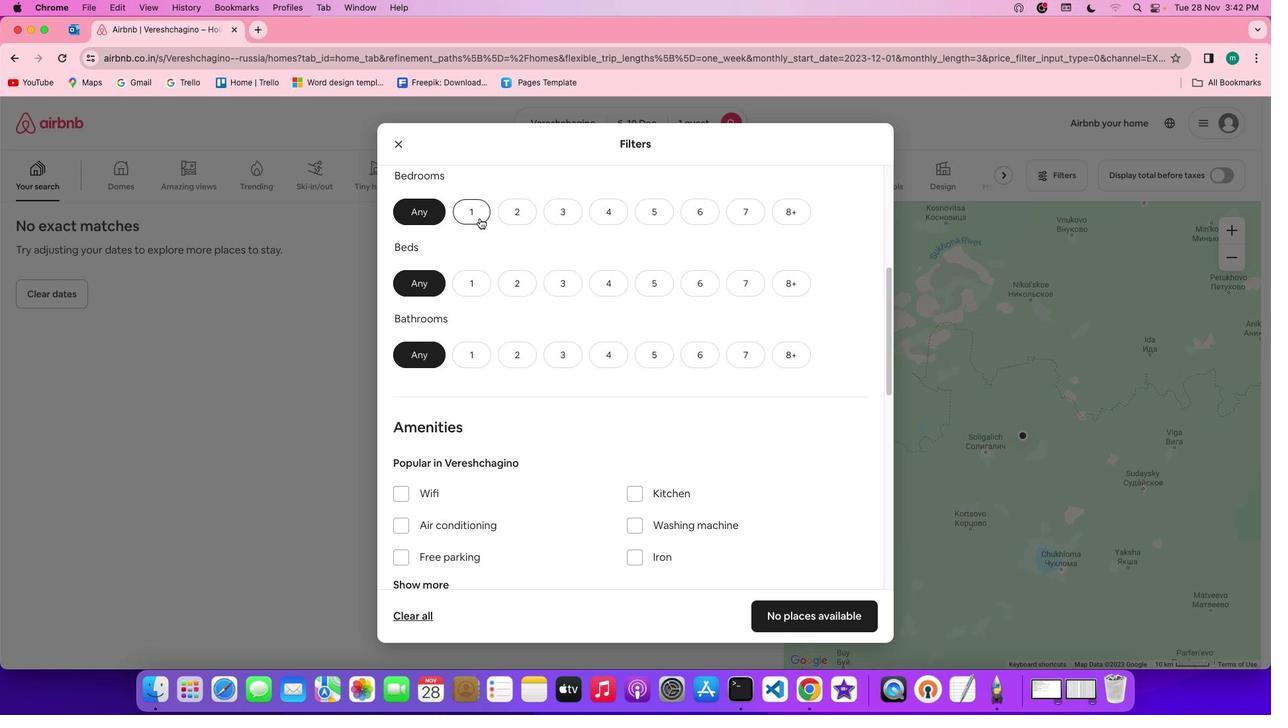 
Action: Mouse pressed left at (480, 218)
Screenshot: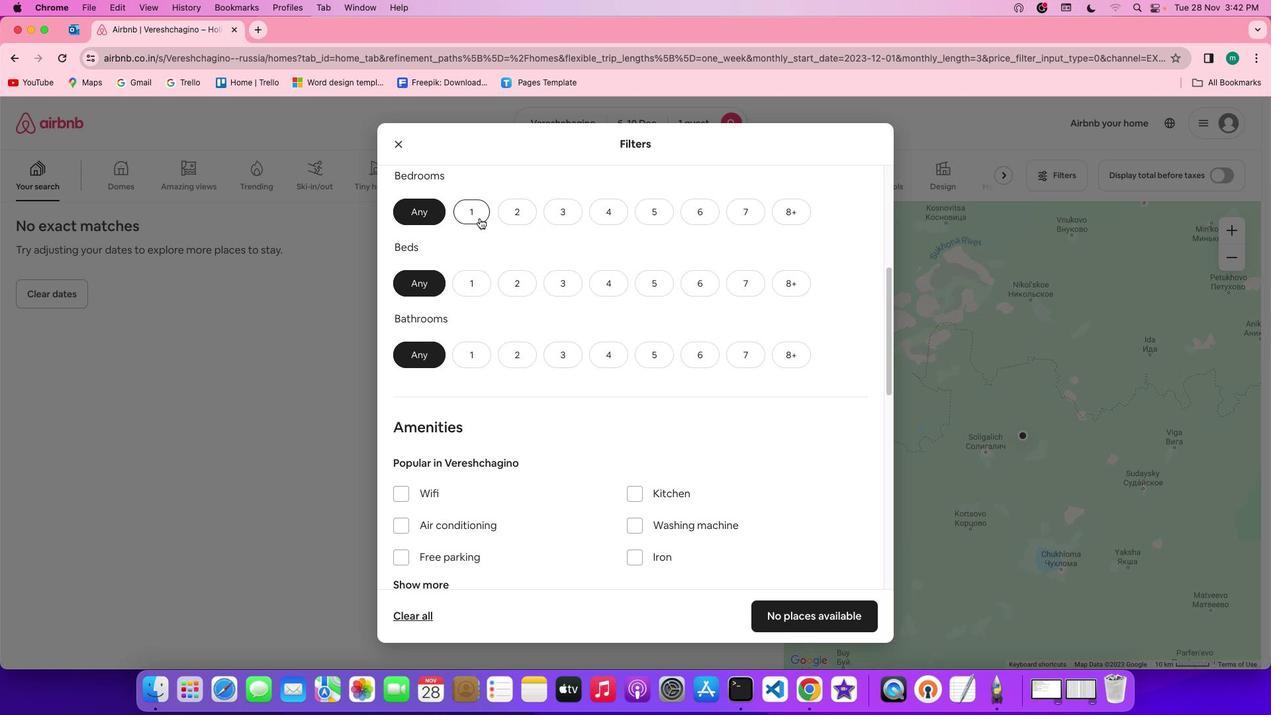 
Action: Mouse moved to (476, 286)
Screenshot: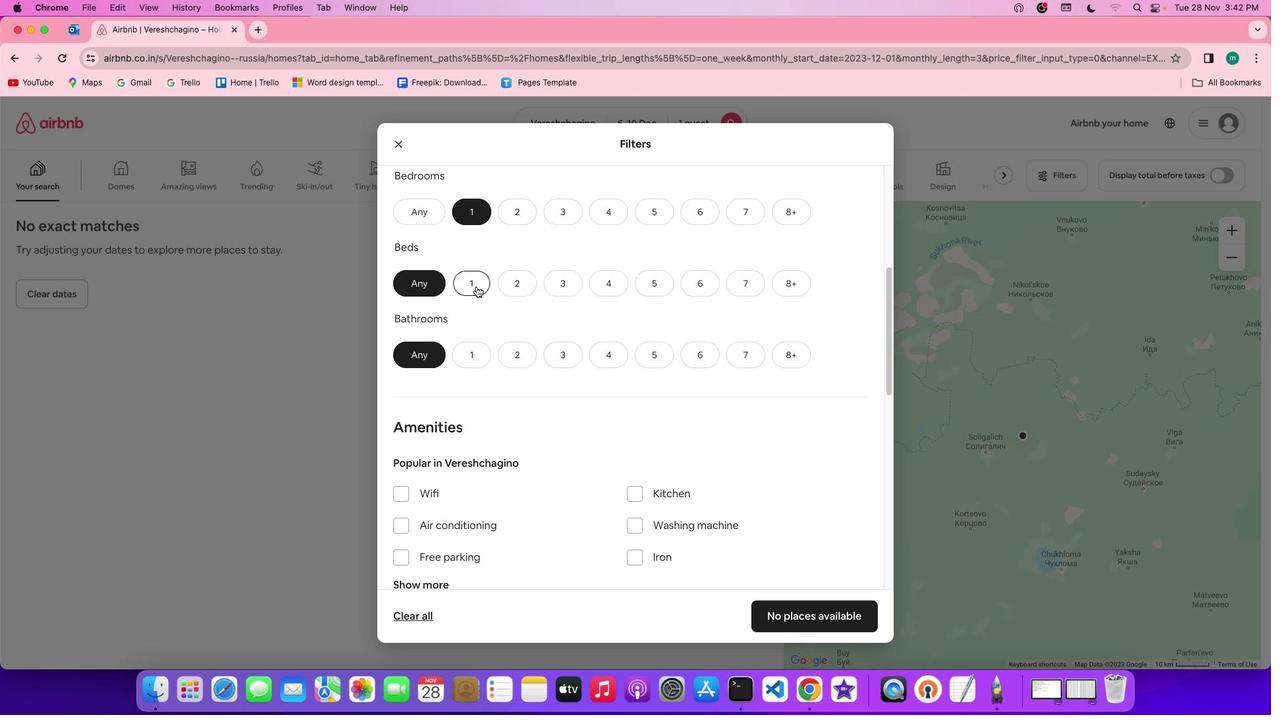 
Action: Mouse pressed left at (476, 286)
Screenshot: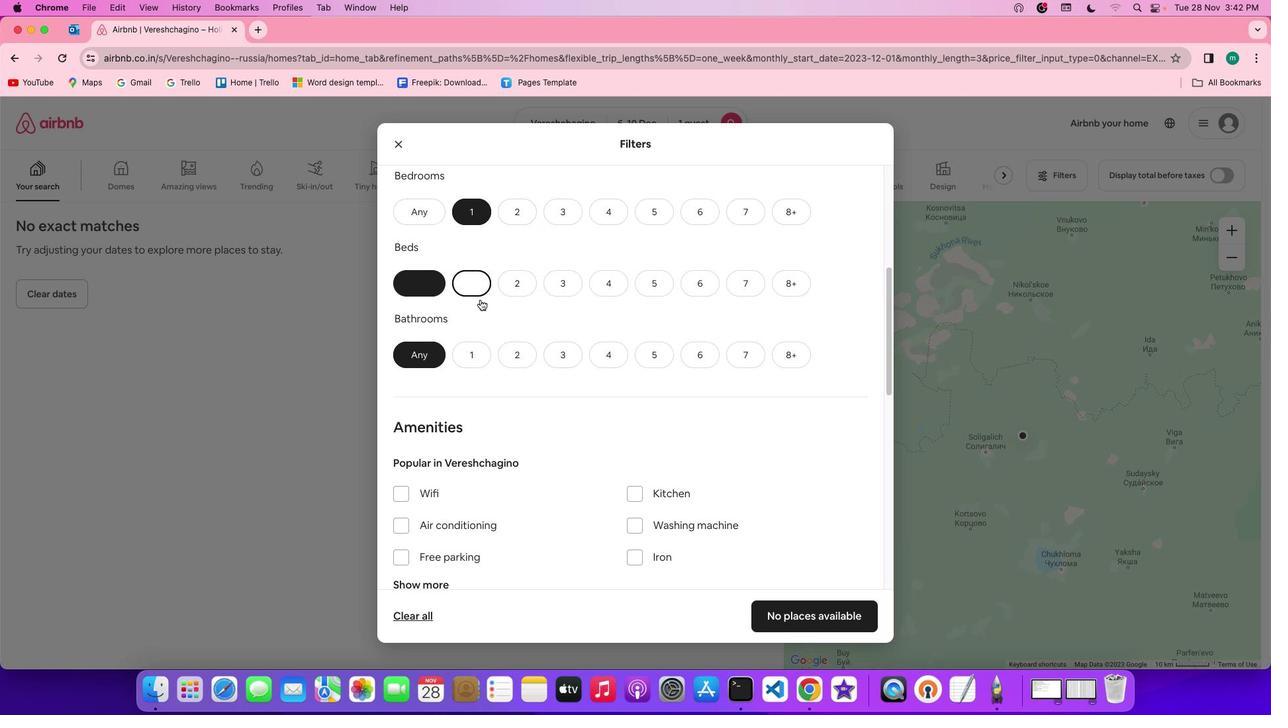 
Action: Mouse moved to (474, 360)
Screenshot: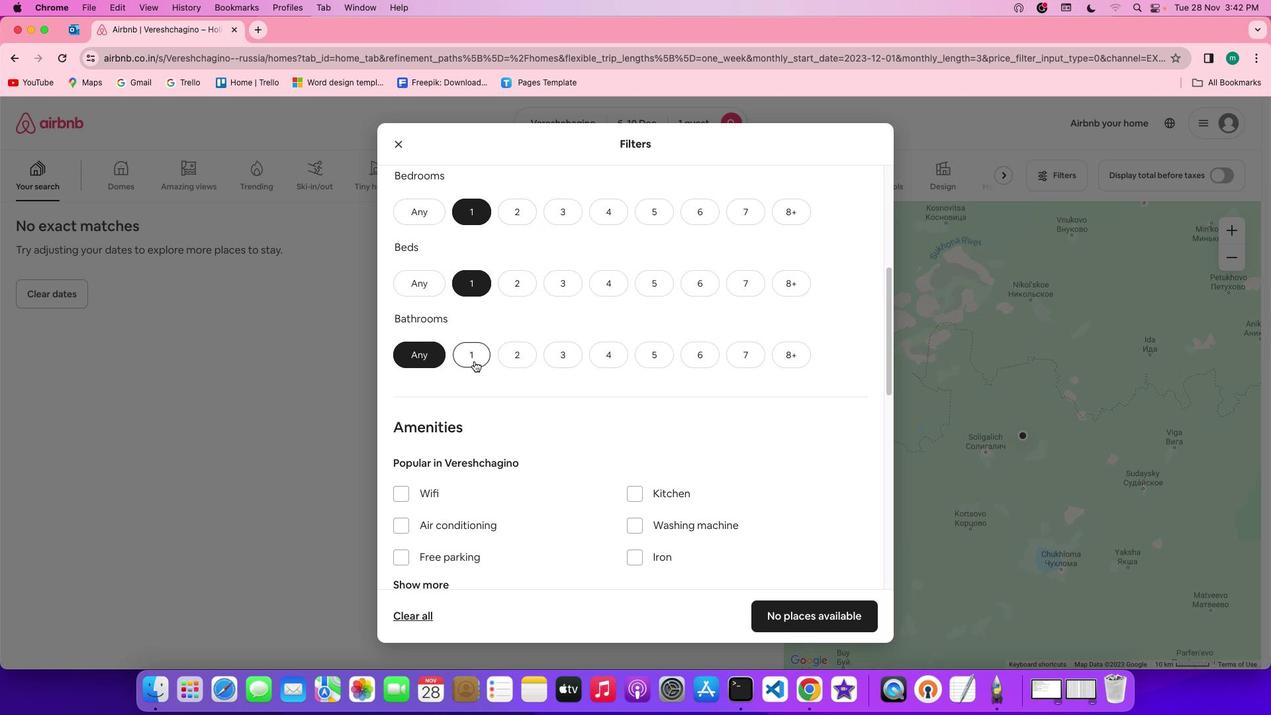 
Action: Mouse pressed left at (474, 360)
Screenshot: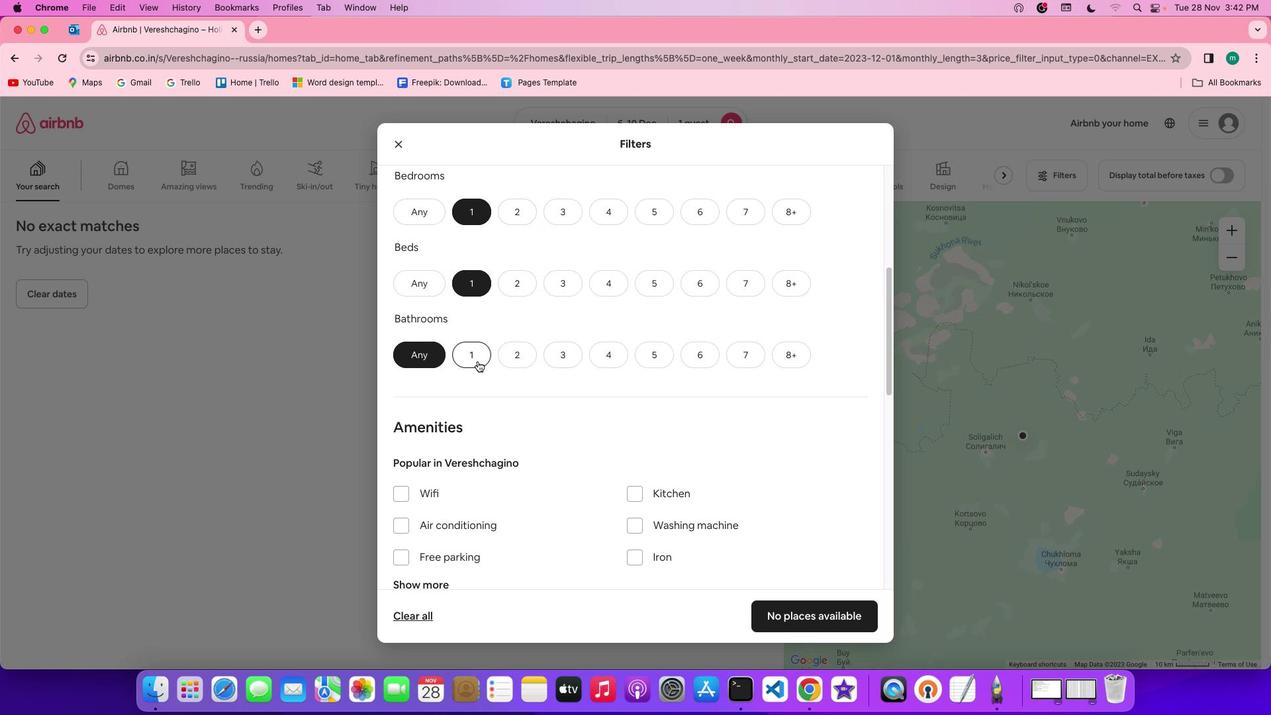 
Action: Mouse moved to (656, 392)
Screenshot: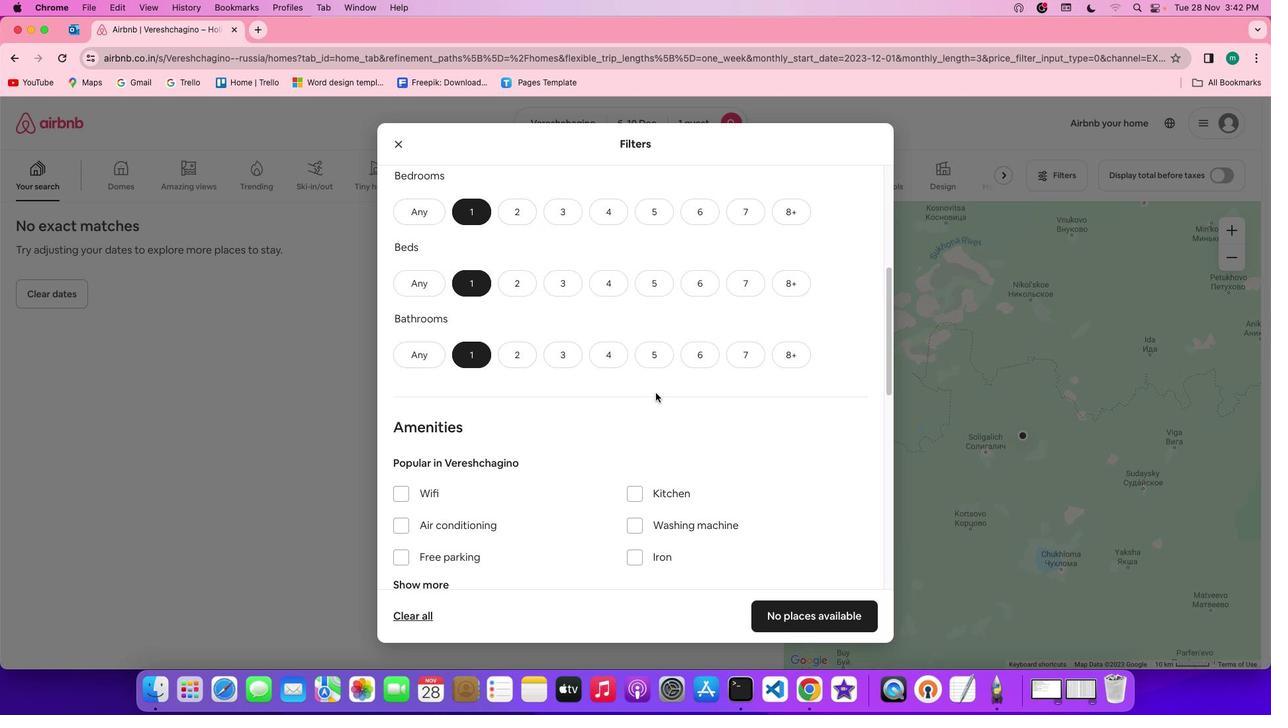 
Action: Mouse scrolled (656, 392) with delta (0, 0)
Screenshot: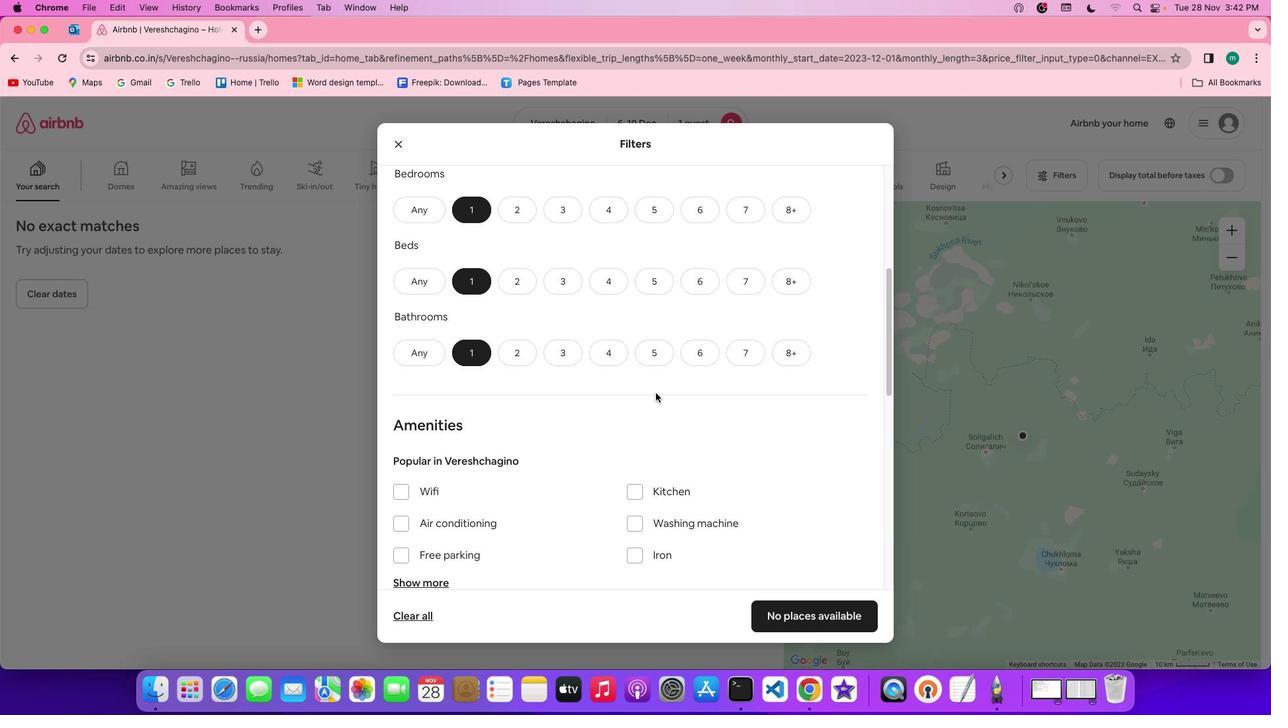 
Action: Mouse scrolled (656, 392) with delta (0, 0)
Screenshot: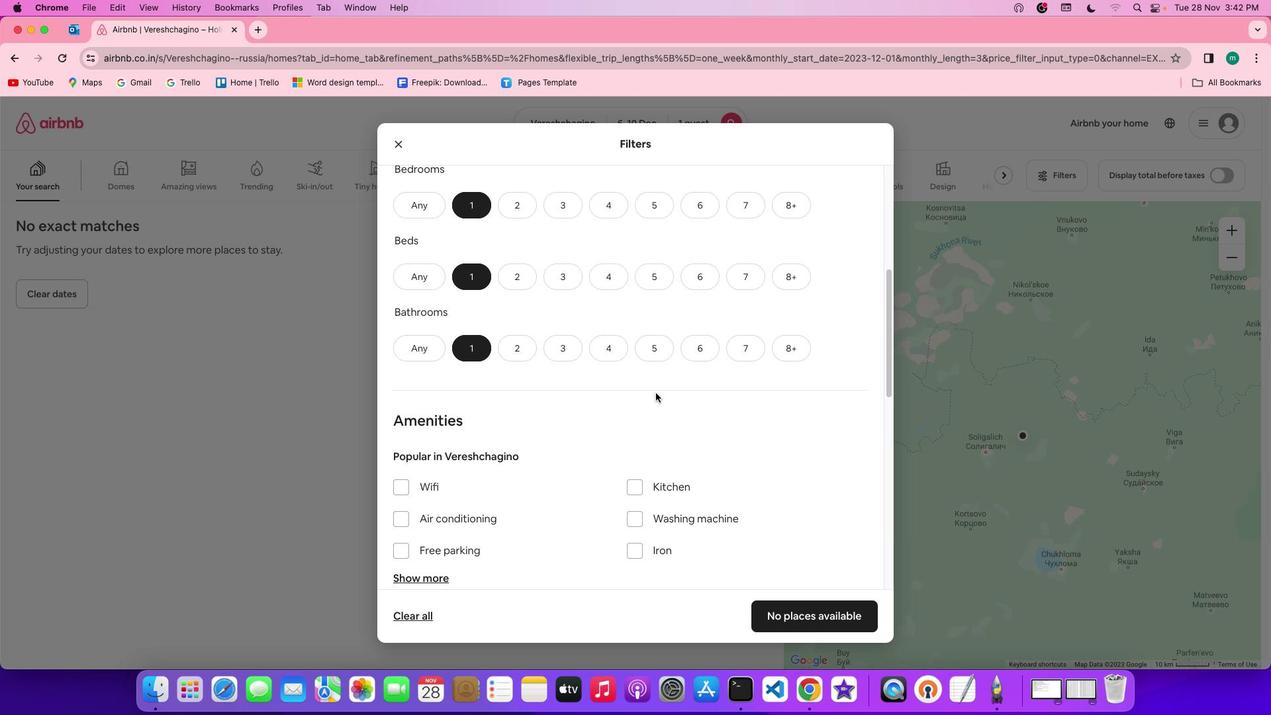 
Action: Mouse scrolled (656, 392) with delta (0, 0)
Screenshot: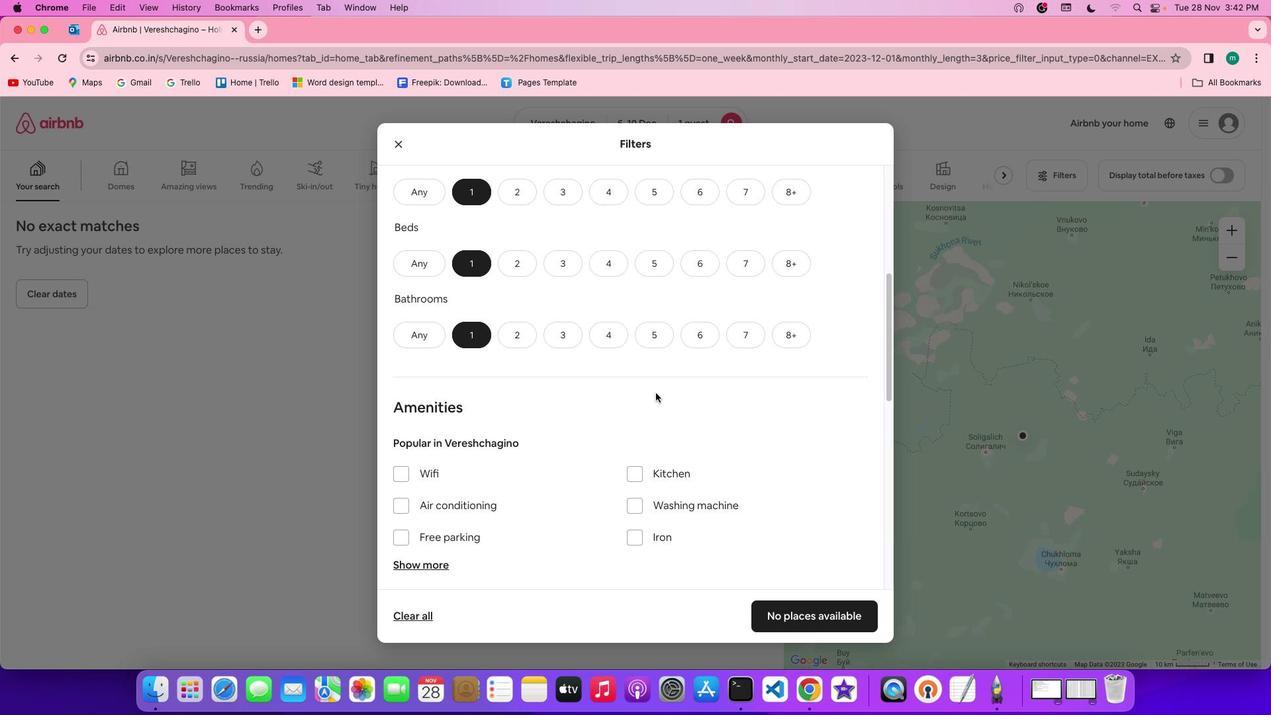 
Action: Mouse scrolled (656, 392) with delta (0, 0)
Screenshot: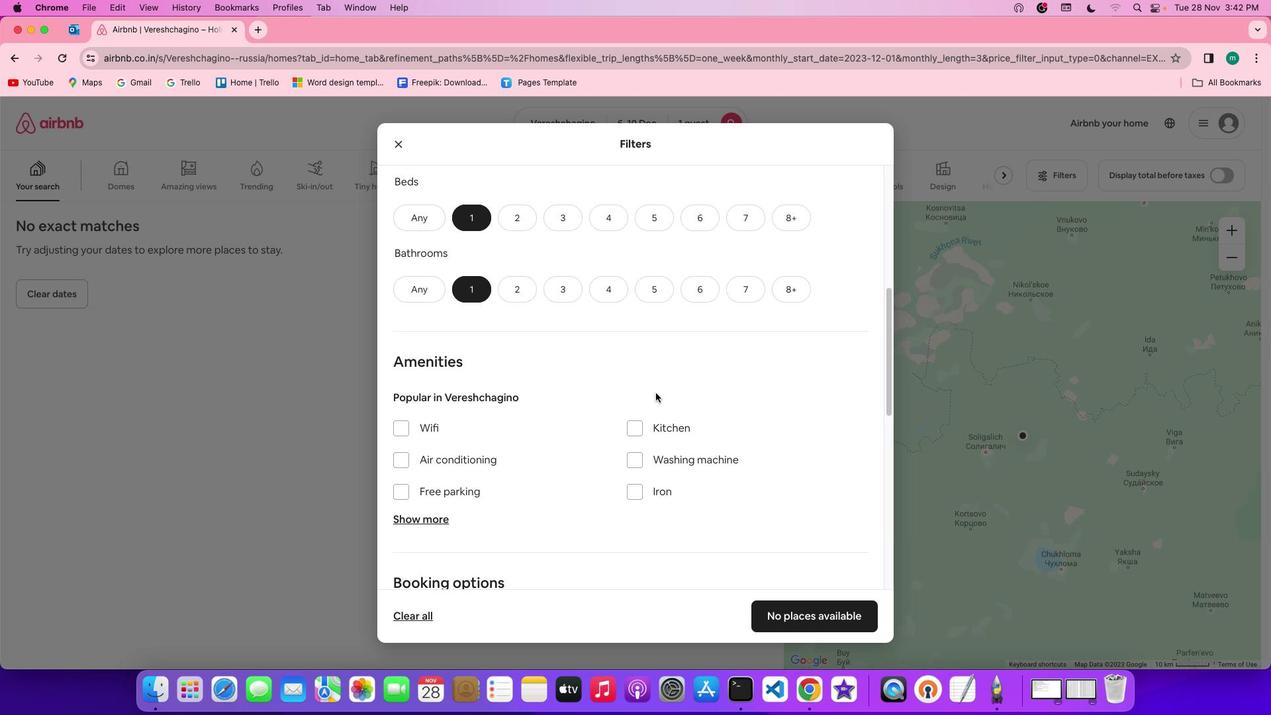 
Action: Mouse moved to (674, 432)
Screenshot: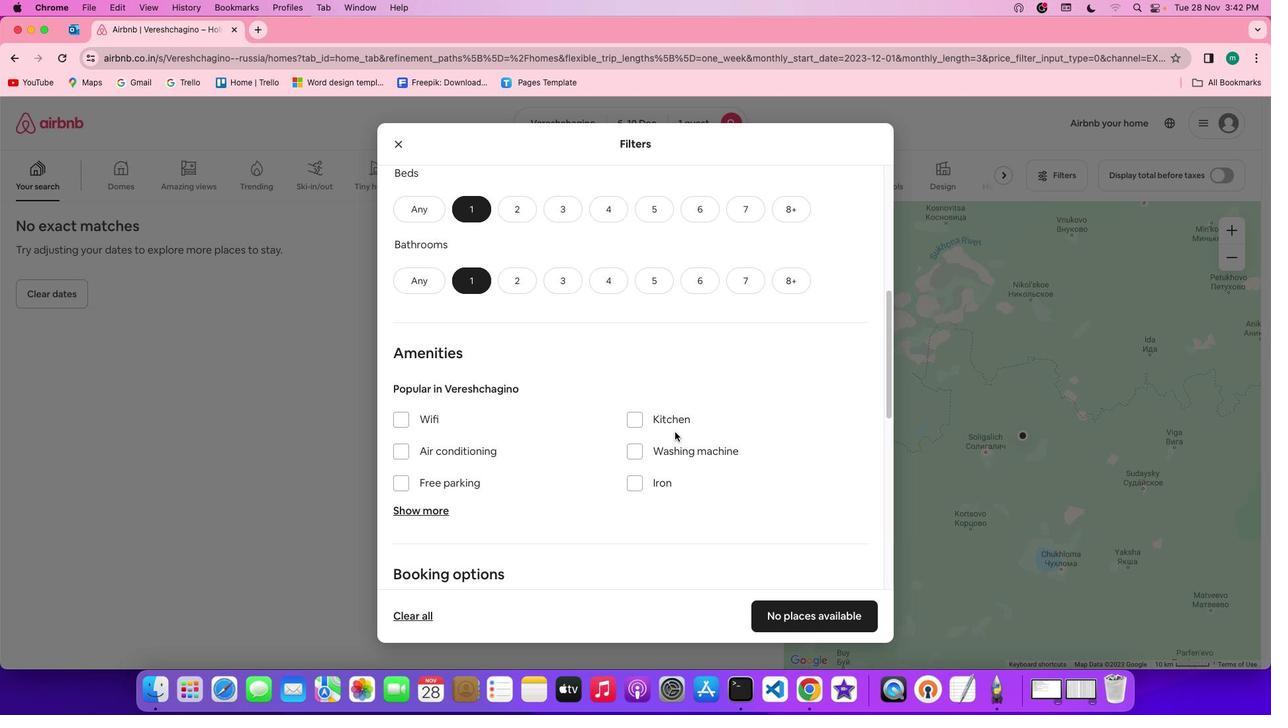 
Action: Mouse scrolled (674, 432) with delta (0, 0)
Screenshot: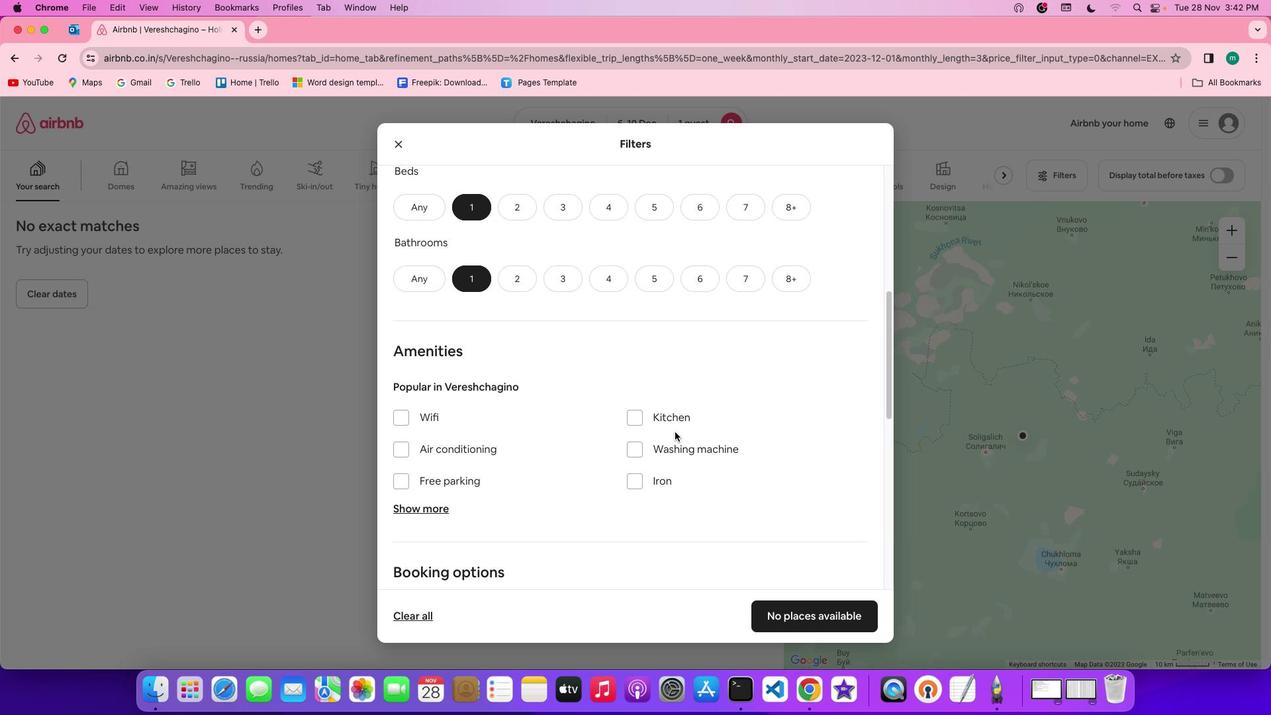 
Action: Mouse scrolled (674, 432) with delta (0, 0)
Screenshot: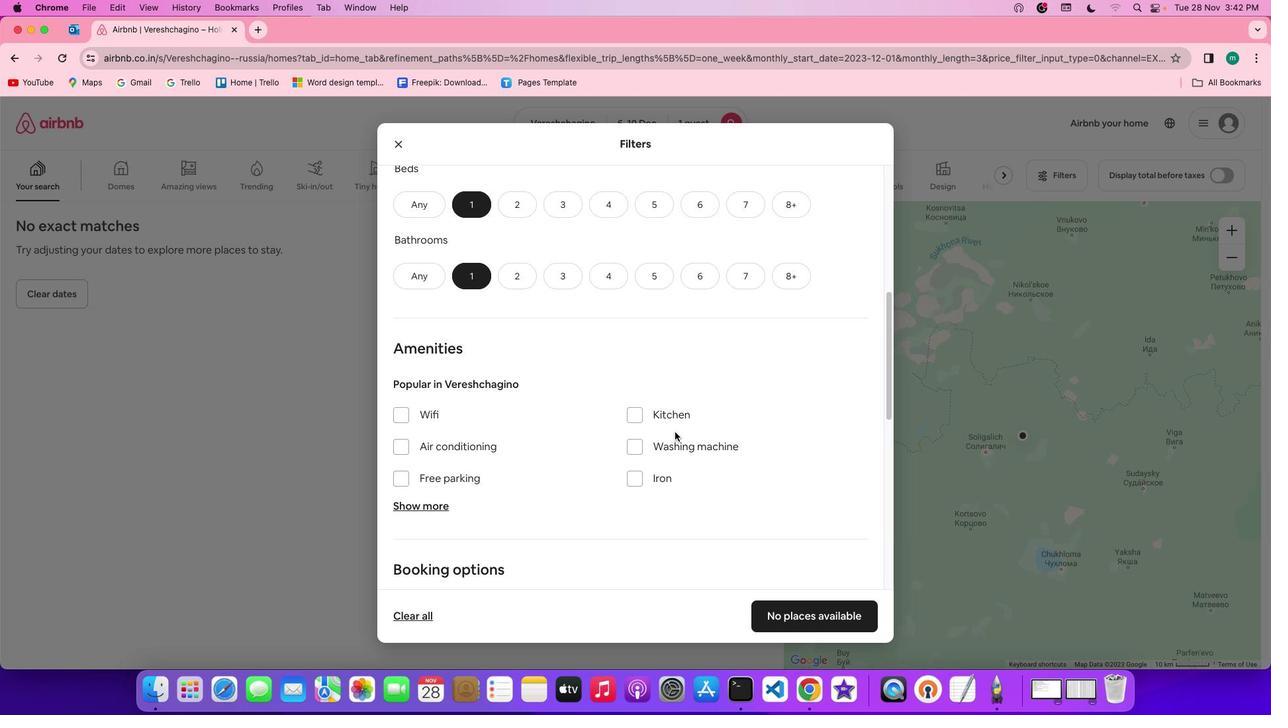 
Action: Mouse scrolled (674, 432) with delta (0, 0)
Screenshot: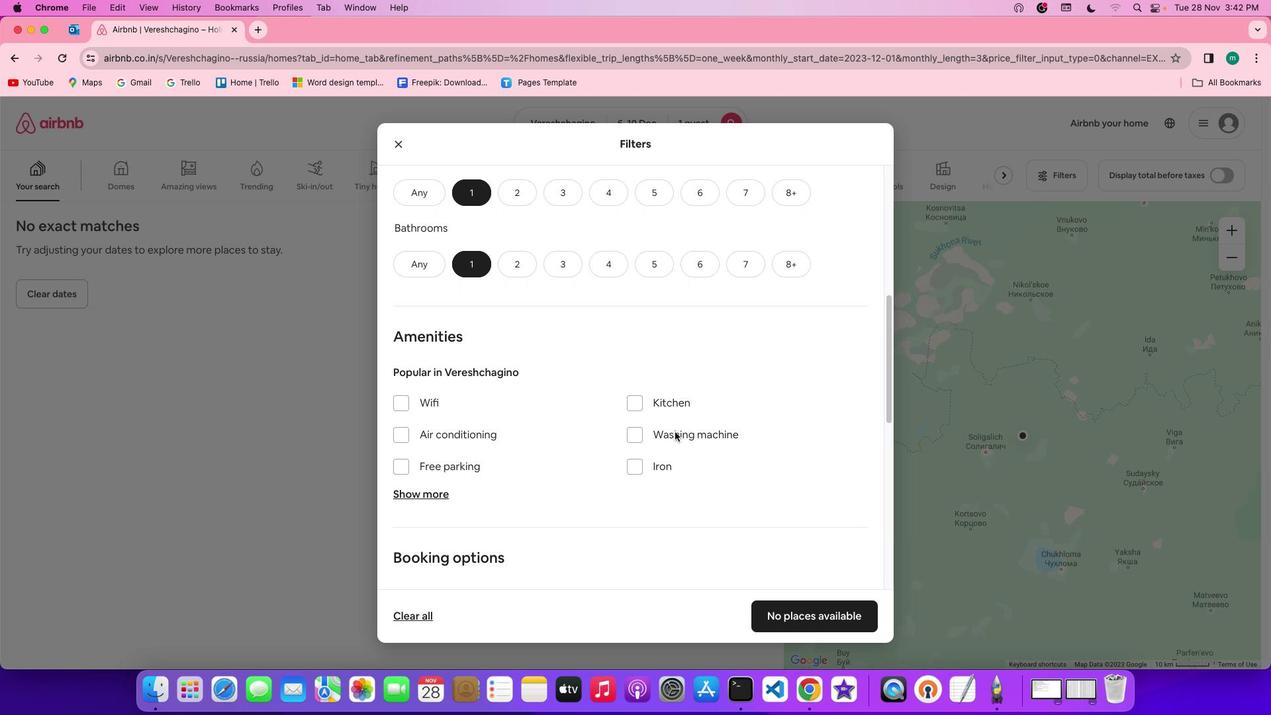 
Action: Mouse scrolled (674, 432) with delta (0, 0)
Screenshot: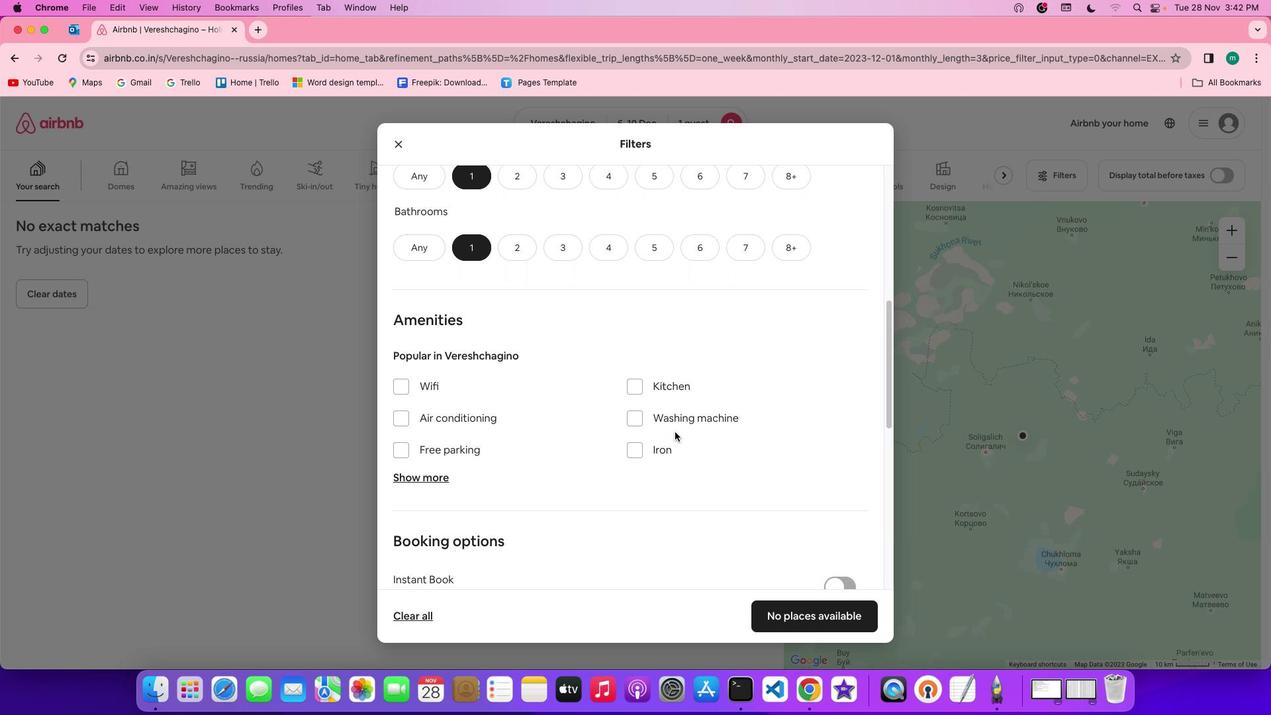 
Action: Mouse scrolled (674, 432) with delta (0, 0)
Screenshot: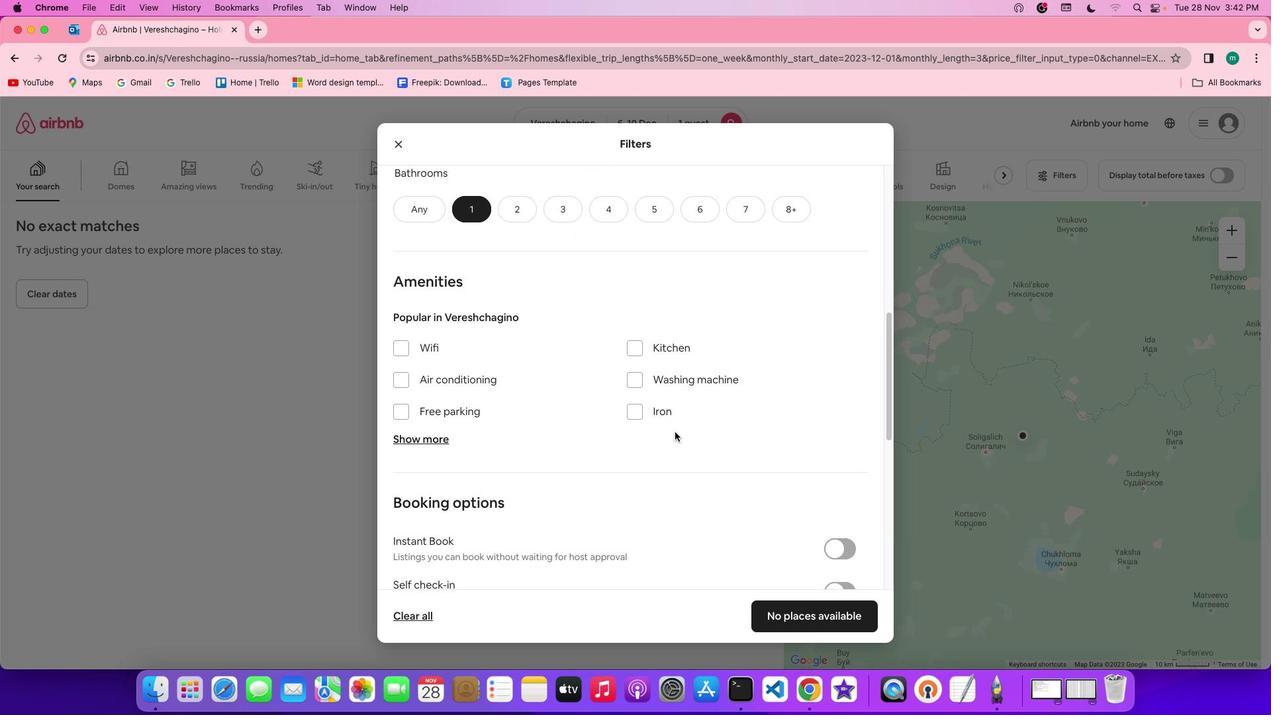 
Action: Mouse scrolled (674, 432) with delta (0, 0)
Screenshot: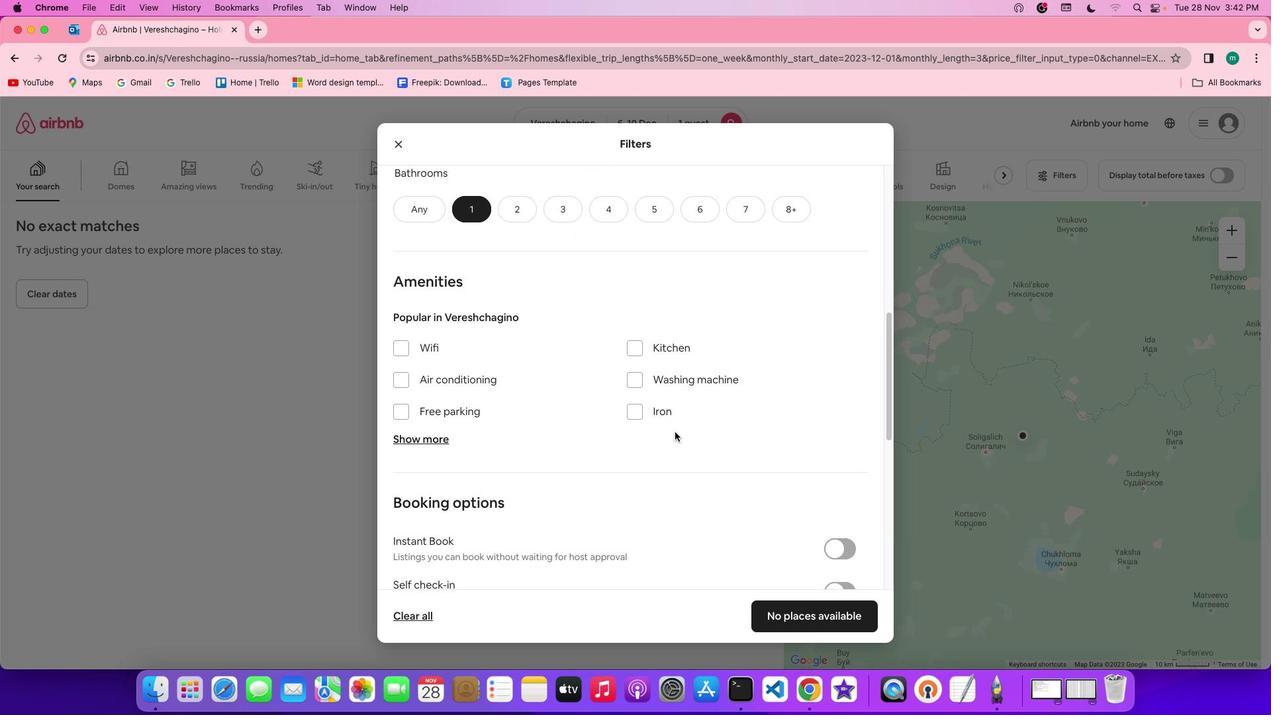
Action: Mouse scrolled (674, 432) with delta (0, -1)
Screenshot: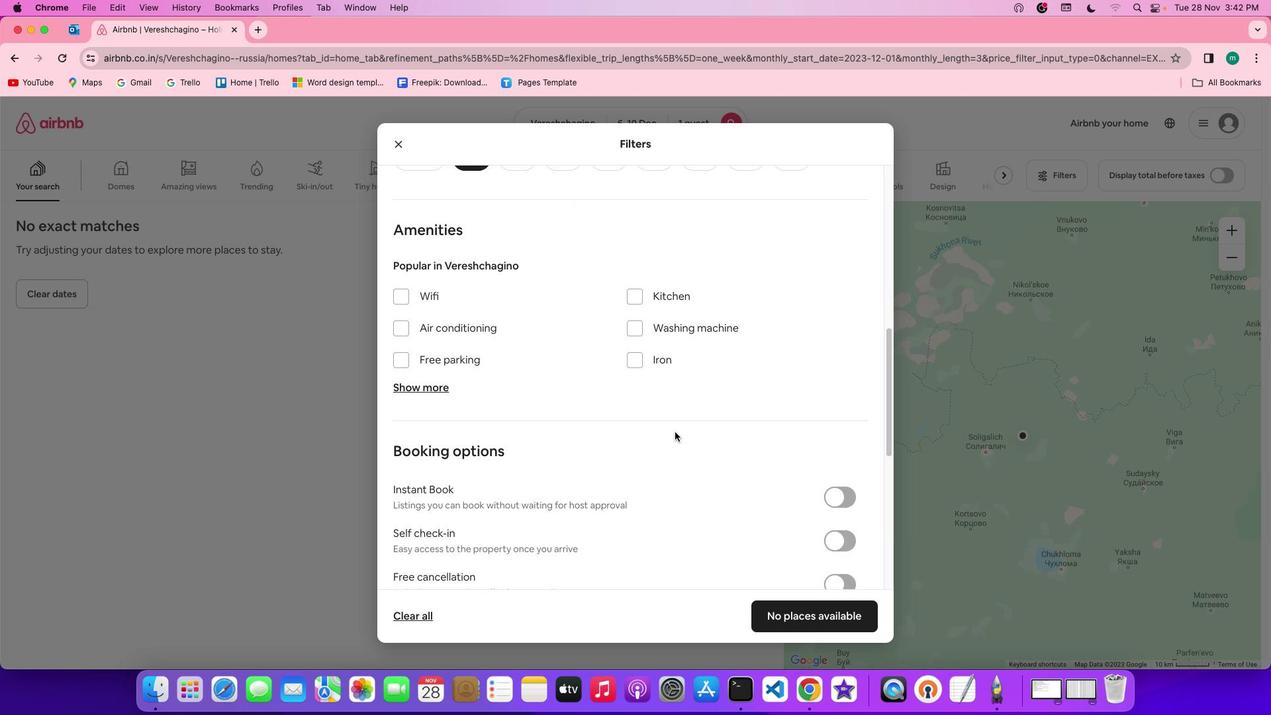 
Action: Mouse scrolled (674, 432) with delta (0, -1)
Screenshot: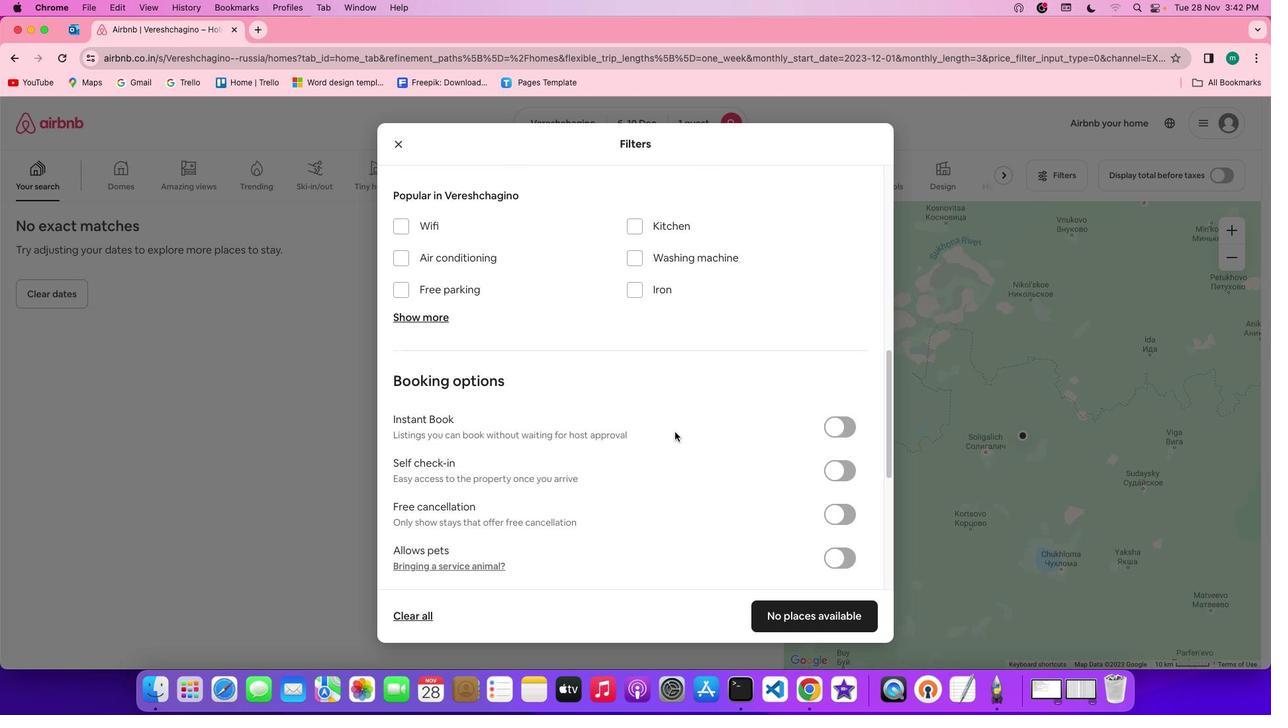 
Action: Mouse moved to (767, 494)
Screenshot: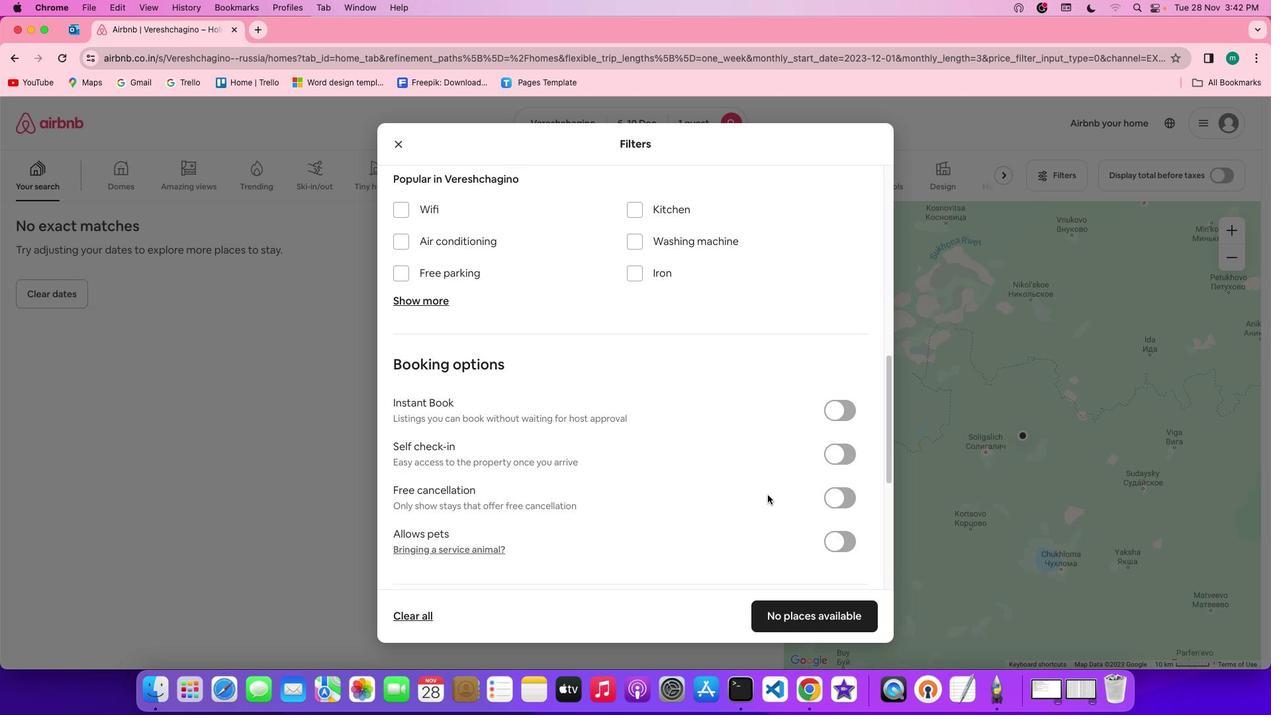 
Action: Mouse scrolled (767, 494) with delta (0, 0)
Screenshot: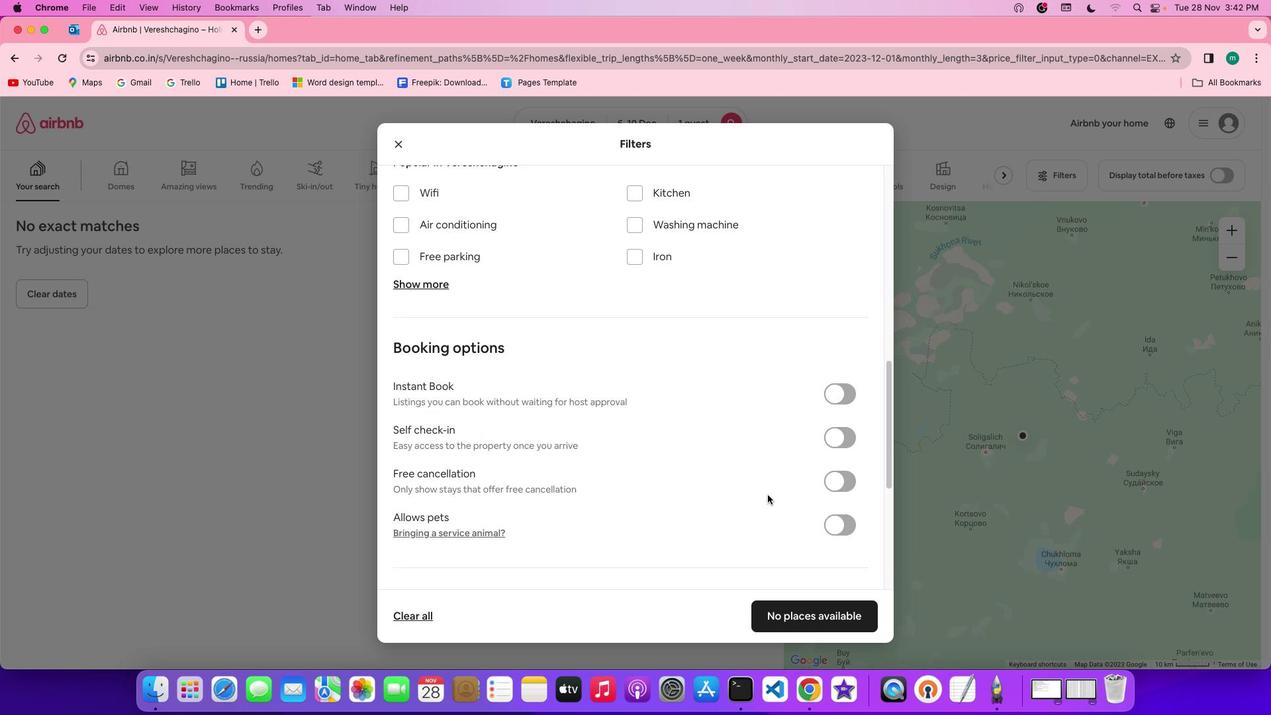 
Action: Mouse scrolled (767, 494) with delta (0, 0)
Screenshot: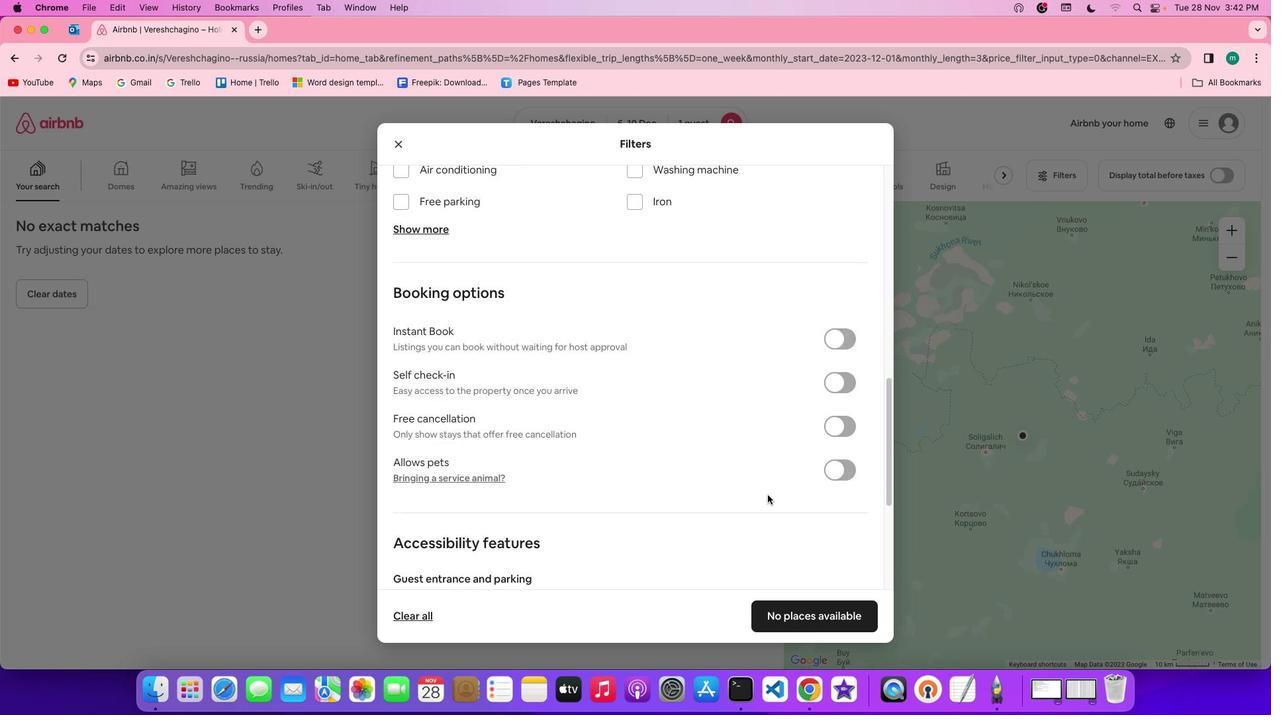 
Action: Mouse scrolled (767, 494) with delta (0, -1)
Screenshot: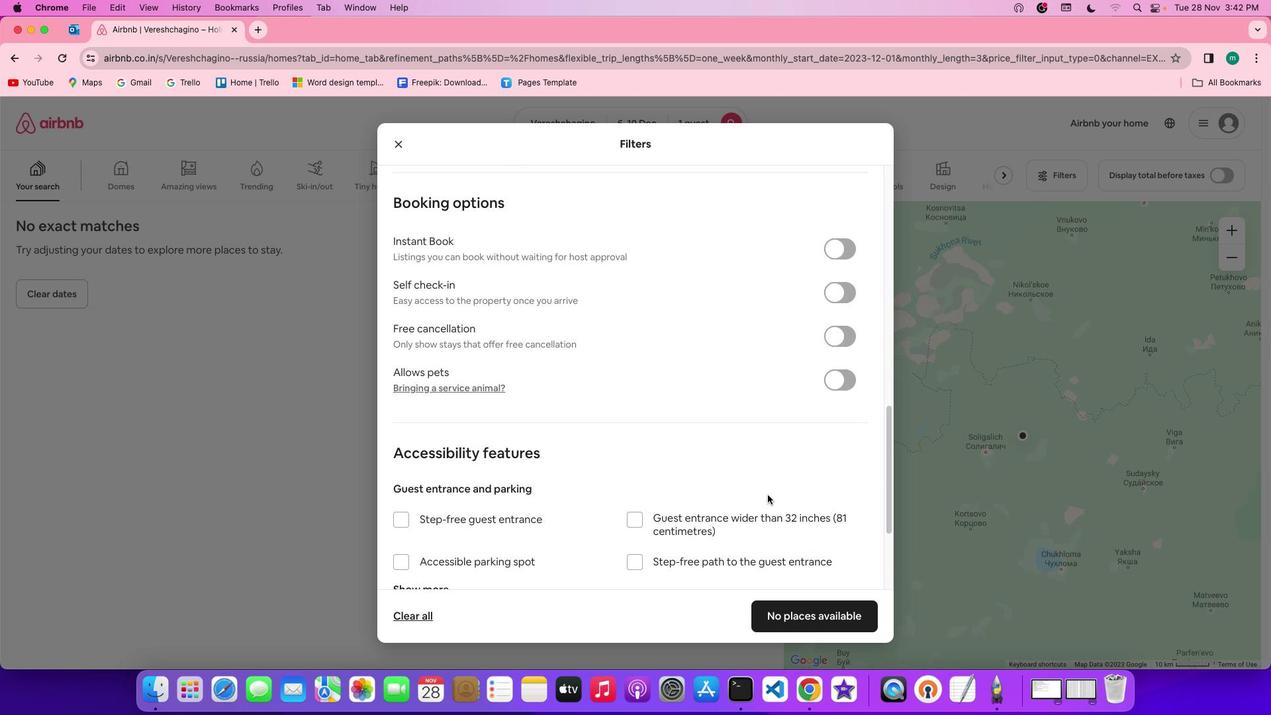 
Action: Mouse scrolled (767, 494) with delta (0, -2)
Screenshot: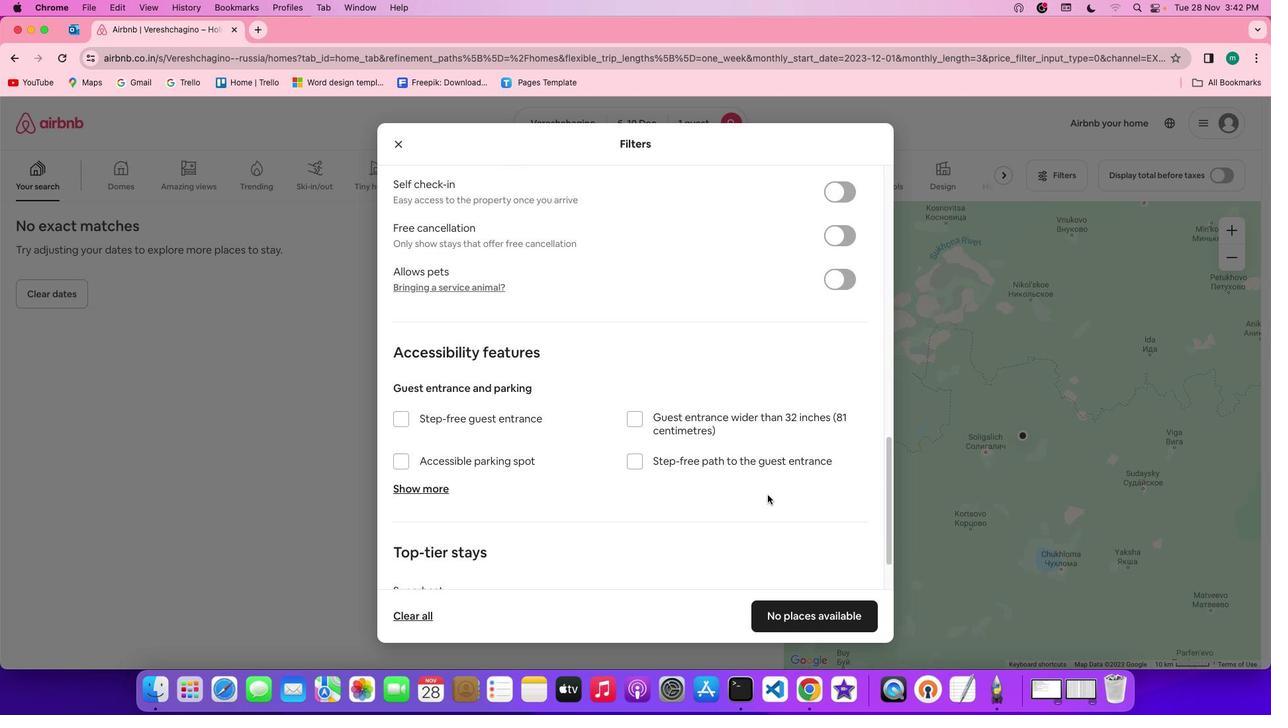
Action: Mouse scrolled (767, 494) with delta (0, -3)
Screenshot: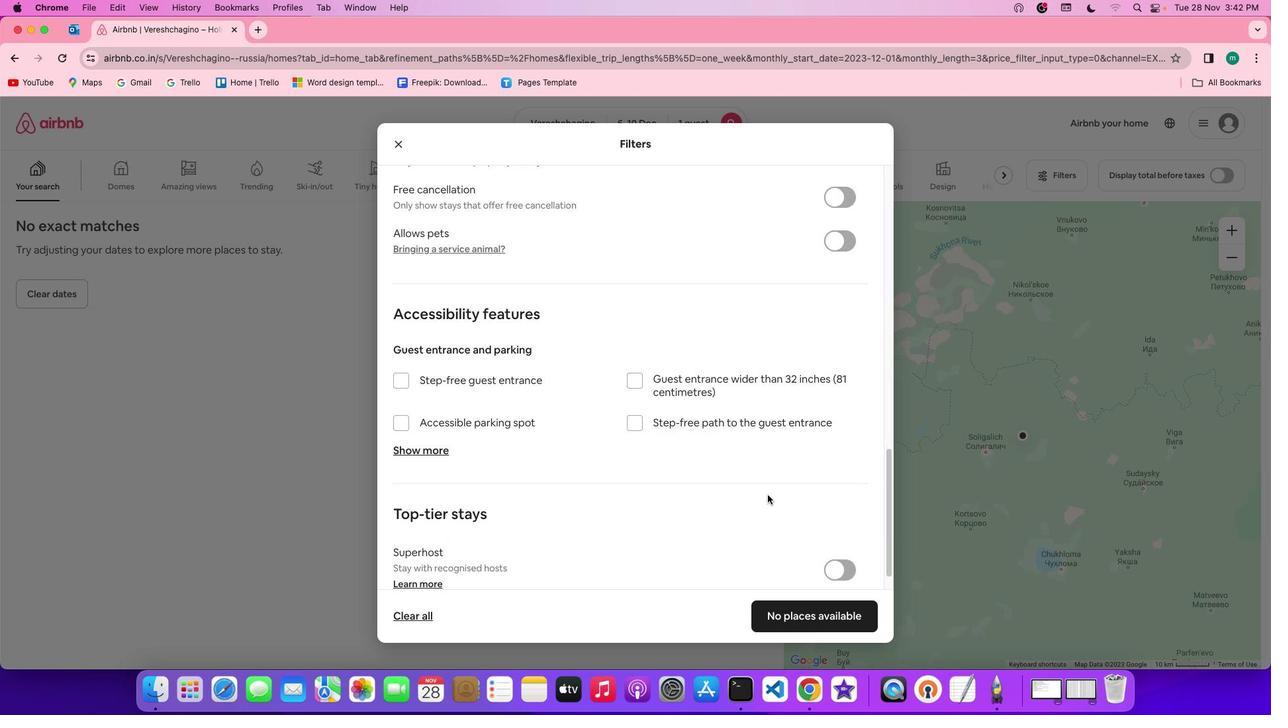 
Action: Mouse scrolled (767, 494) with delta (0, 0)
Screenshot: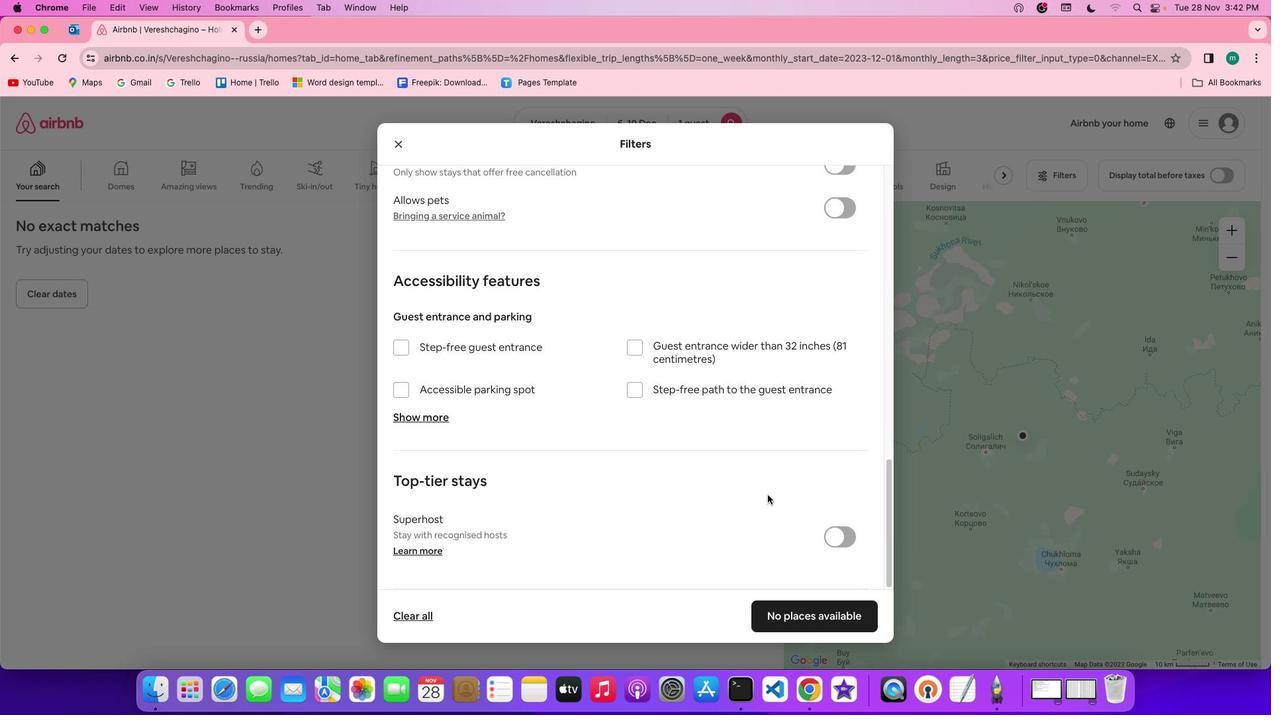 
Action: Mouse scrolled (767, 494) with delta (0, 0)
Screenshot: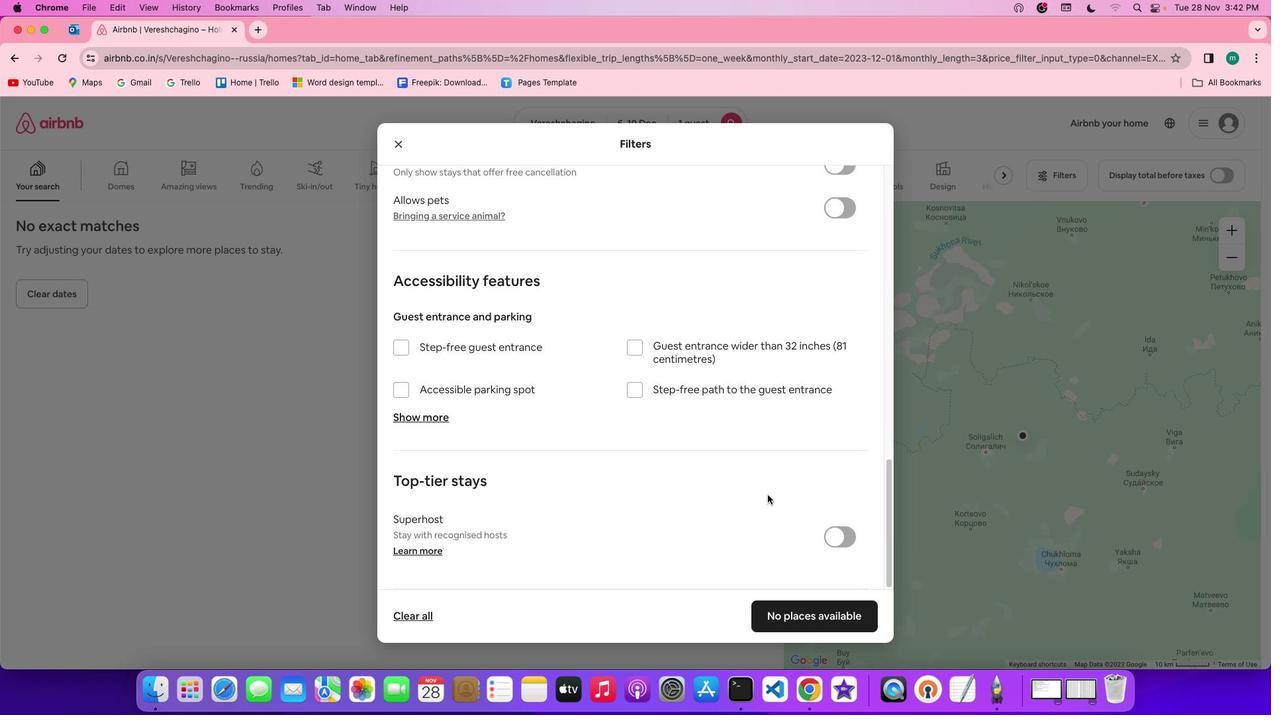 
Action: Mouse scrolled (767, 494) with delta (0, -1)
Screenshot: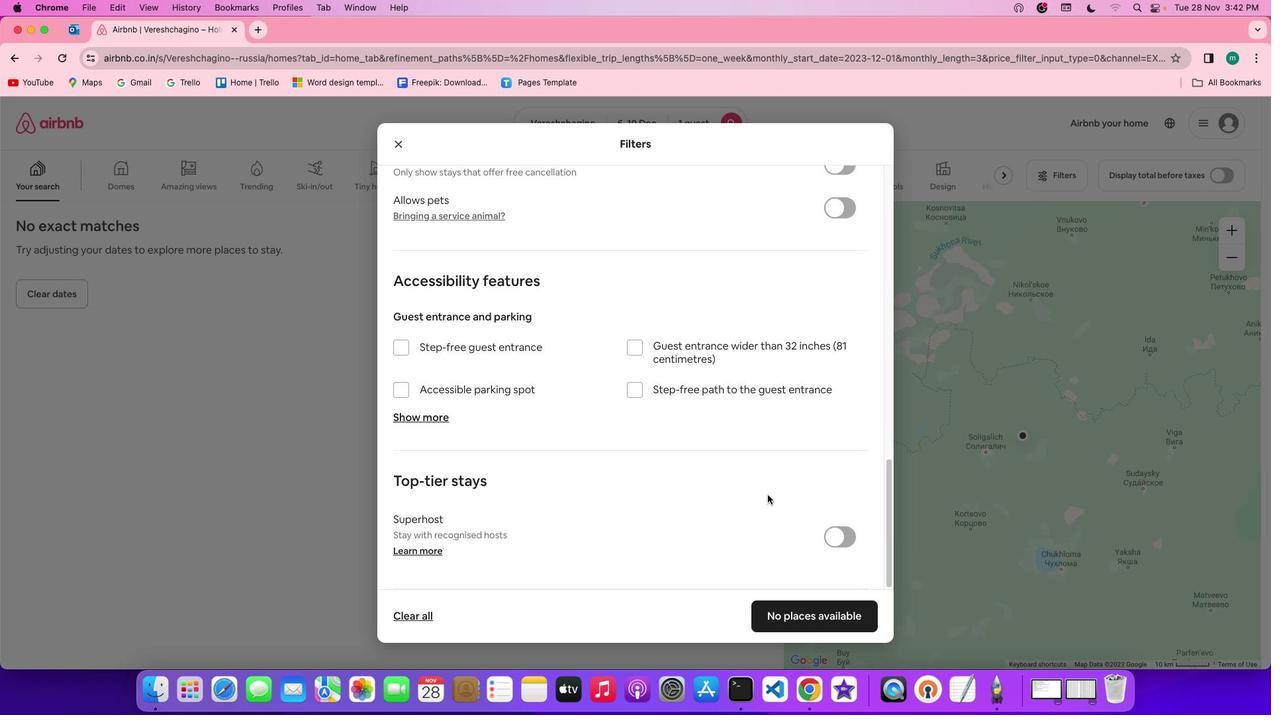 
Action: Mouse scrolled (767, 494) with delta (0, -3)
Screenshot: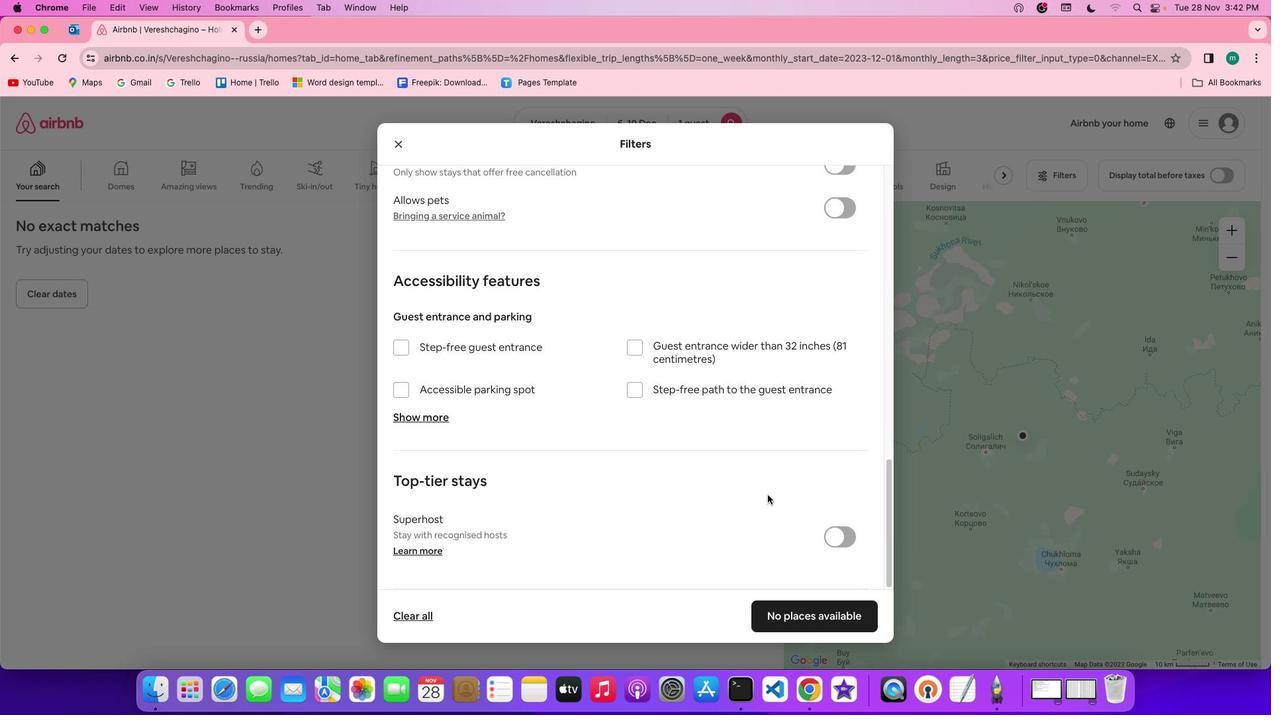 
Action: Mouse scrolled (767, 494) with delta (0, -3)
Screenshot: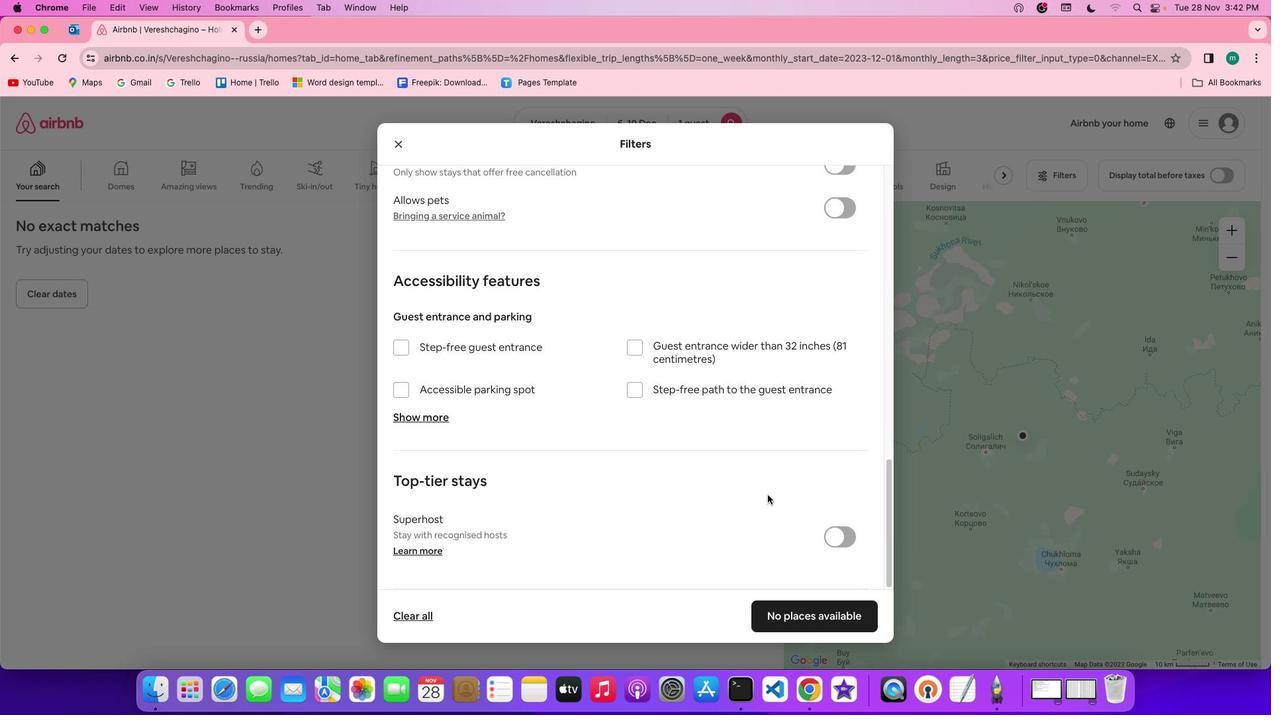 
Action: Mouse scrolled (767, 494) with delta (0, -3)
Screenshot: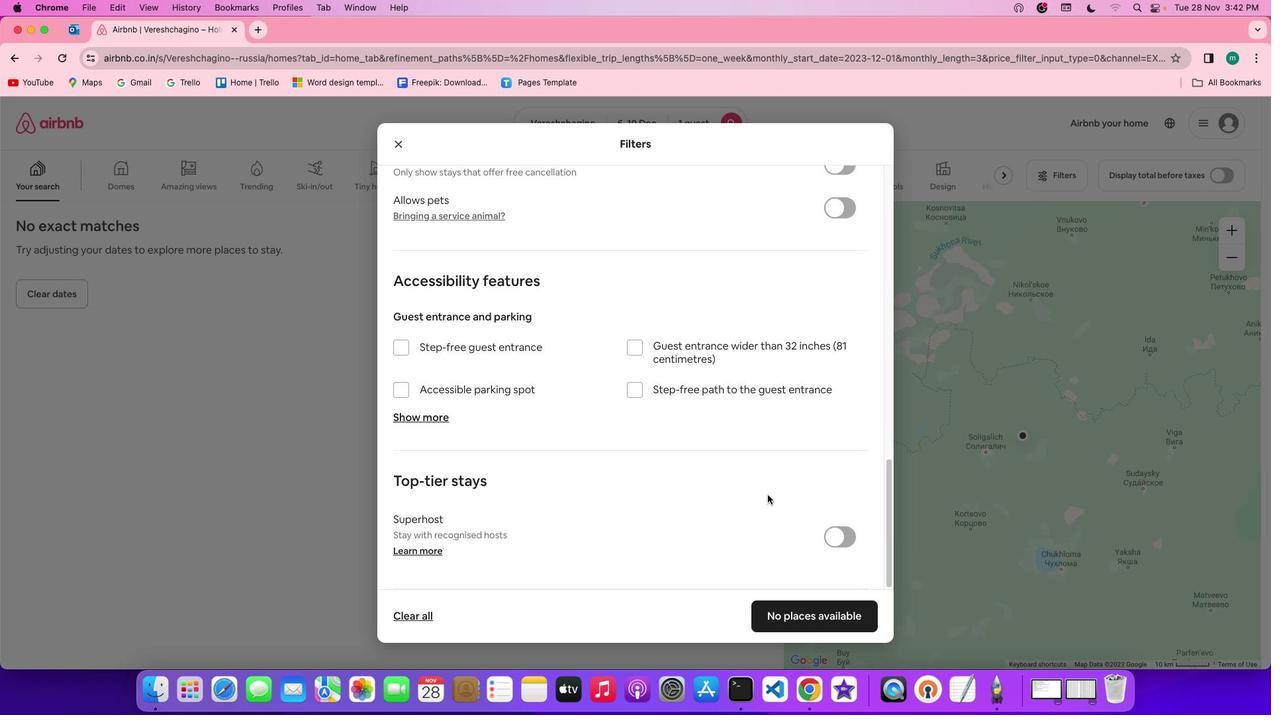 
Action: Mouse moved to (827, 621)
Screenshot: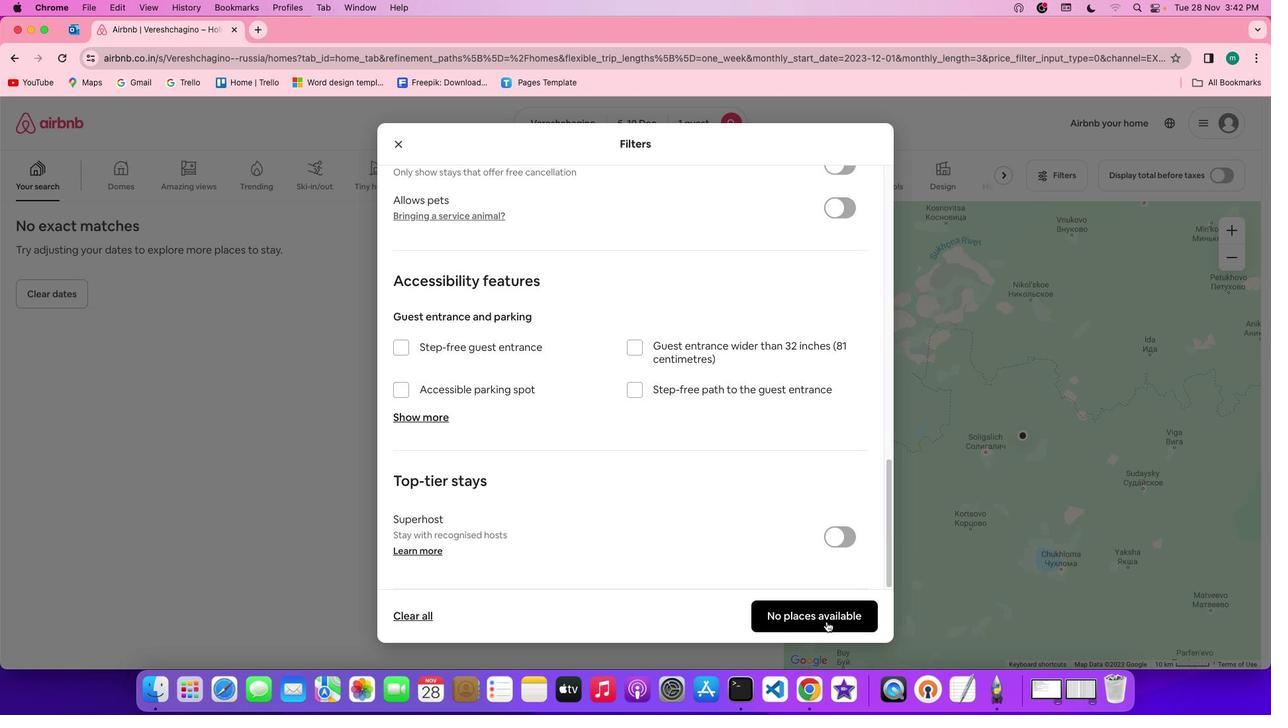 
Action: Mouse pressed left at (827, 621)
Screenshot: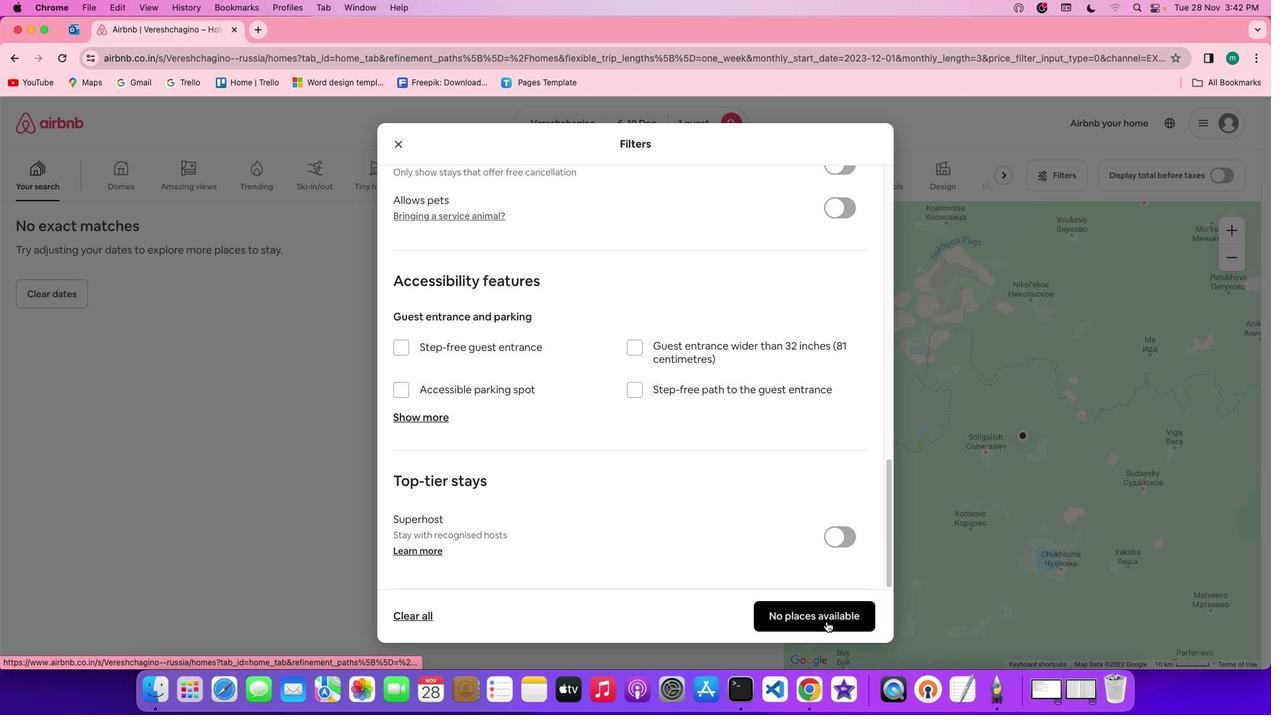 
Action: Mouse moved to (462, 417)
Screenshot: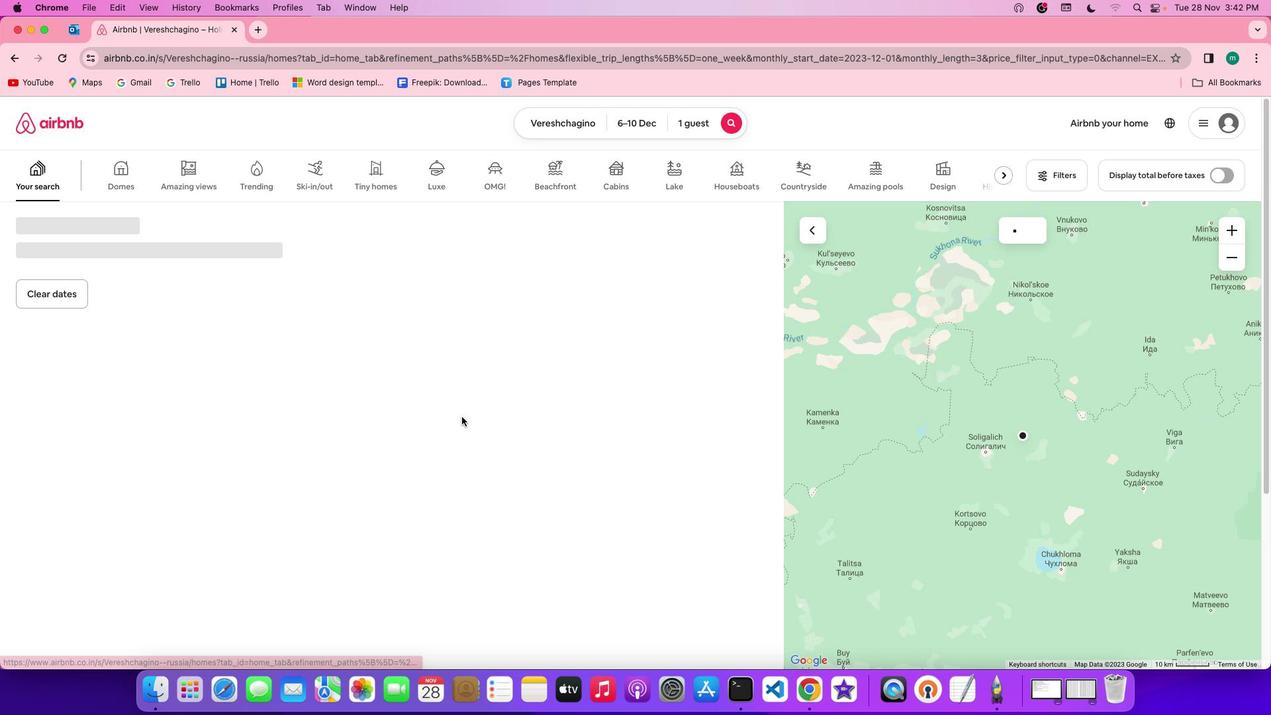 
